 Task: Find connections with filter location El Estor with filter topic #Lifechangewith filter profile language English with filter current company Swiggy with filter school National Institute of Fashion Technology India with filter industry Media Production with filter service category Software Testing with filter keywords title Women's Shelter Jobs
Action: Mouse moved to (484, 65)
Screenshot: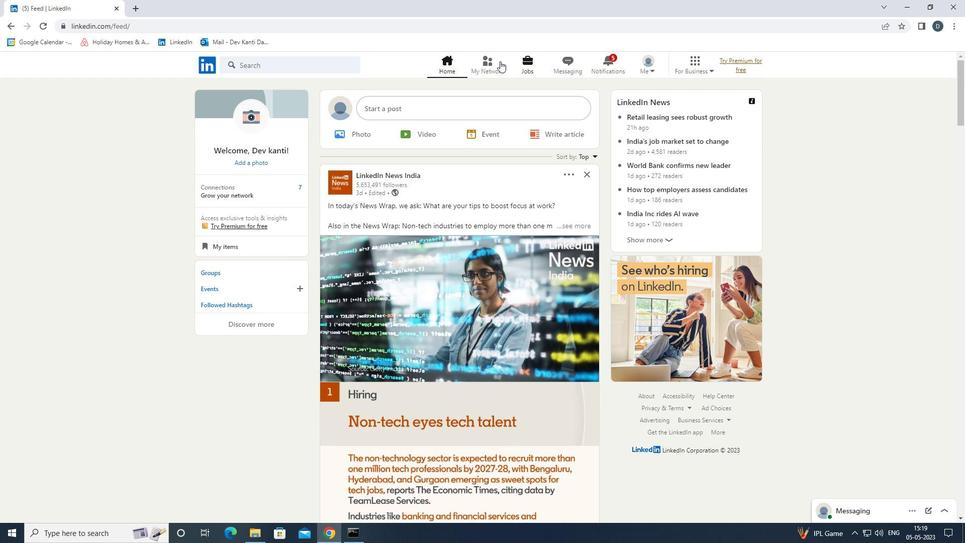 
Action: Mouse pressed left at (484, 65)
Screenshot: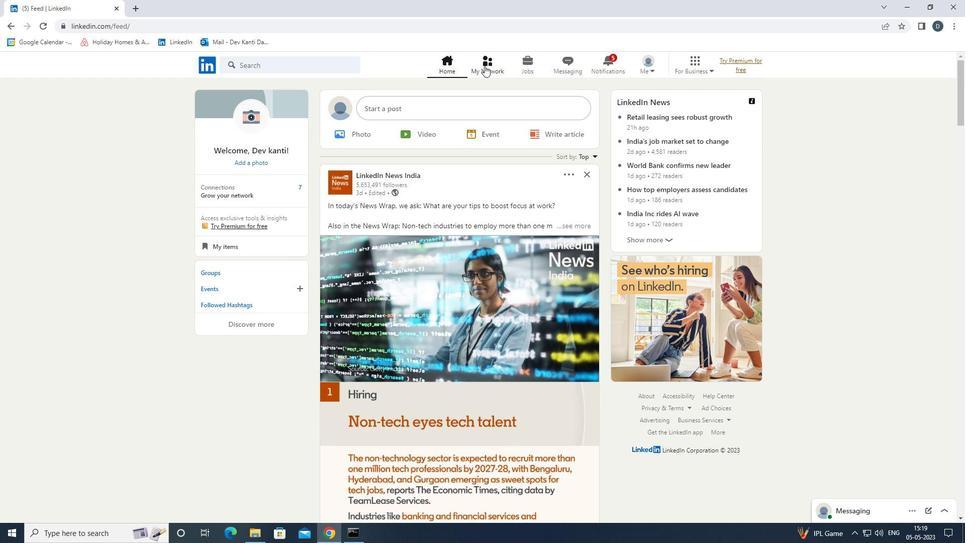 
Action: Mouse moved to (332, 117)
Screenshot: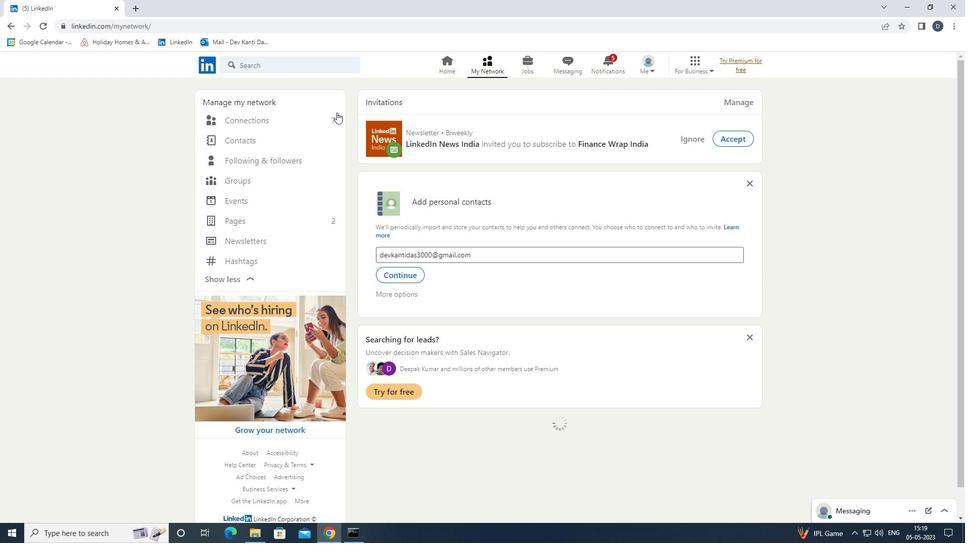 
Action: Mouse pressed left at (332, 117)
Screenshot: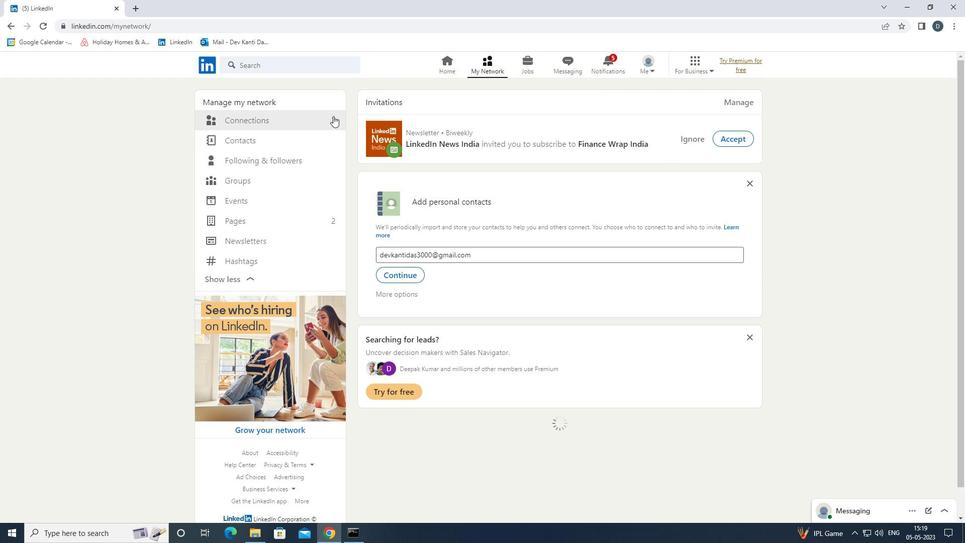 
Action: Mouse moved to (560, 117)
Screenshot: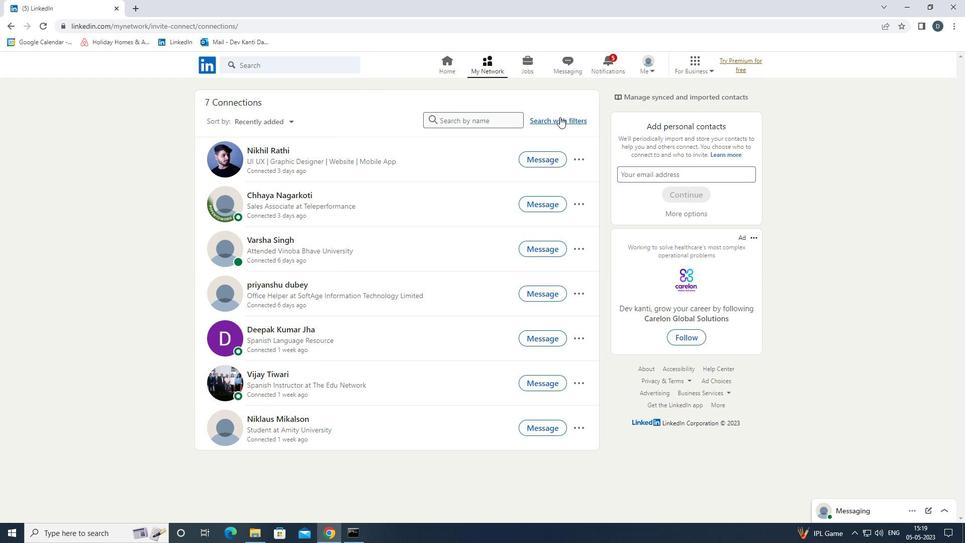 
Action: Mouse pressed left at (560, 117)
Screenshot: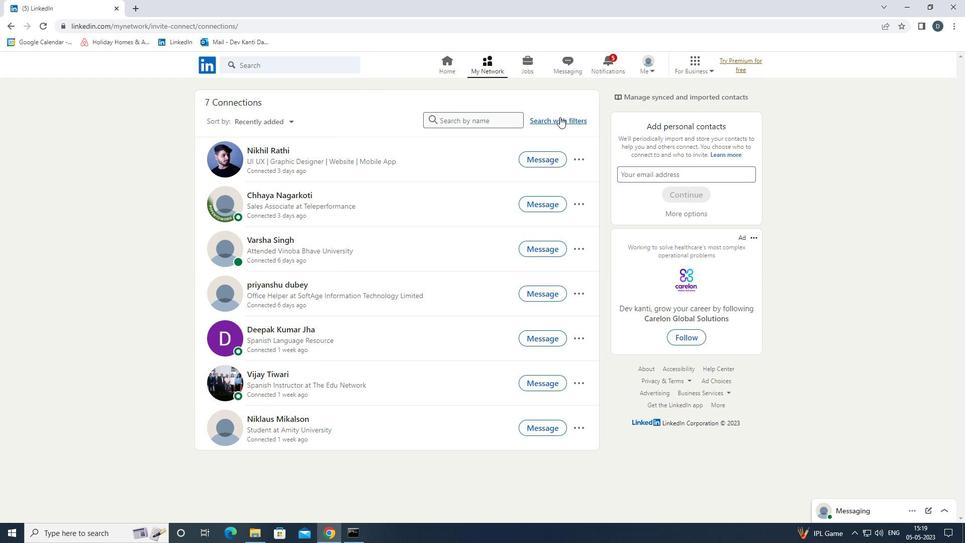 
Action: Mouse moved to (516, 91)
Screenshot: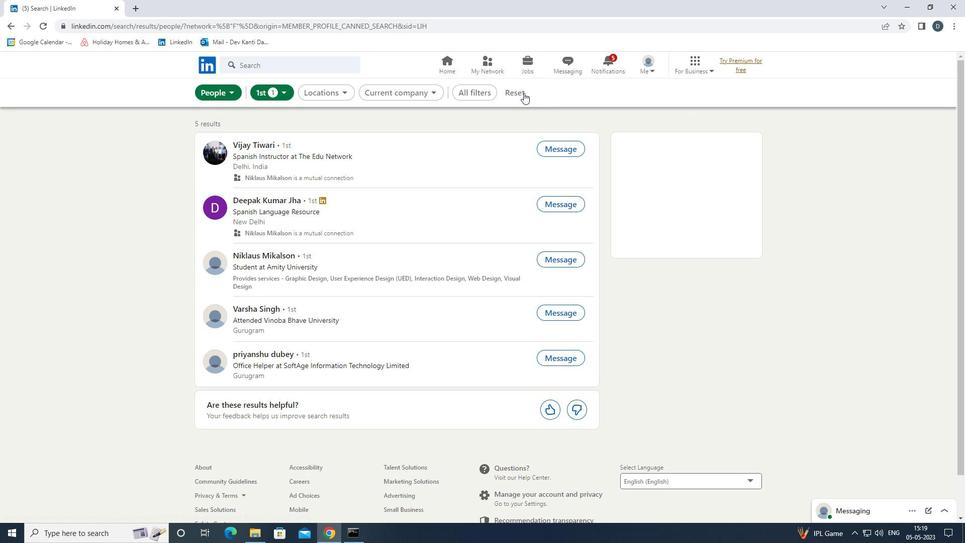 
Action: Mouse pressed left at (516, 91)
Screenshot: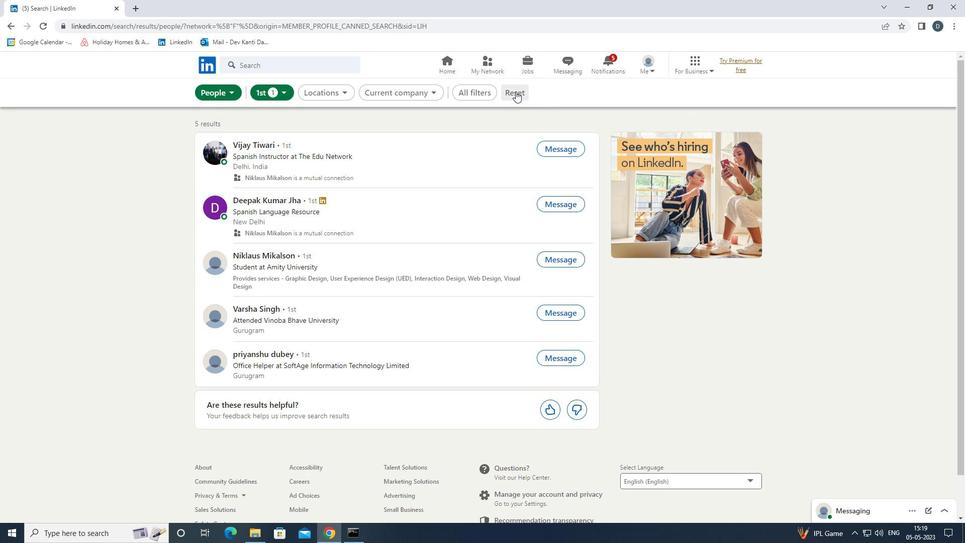 
Action: Mouse moved to (502, 89)
Screenshot: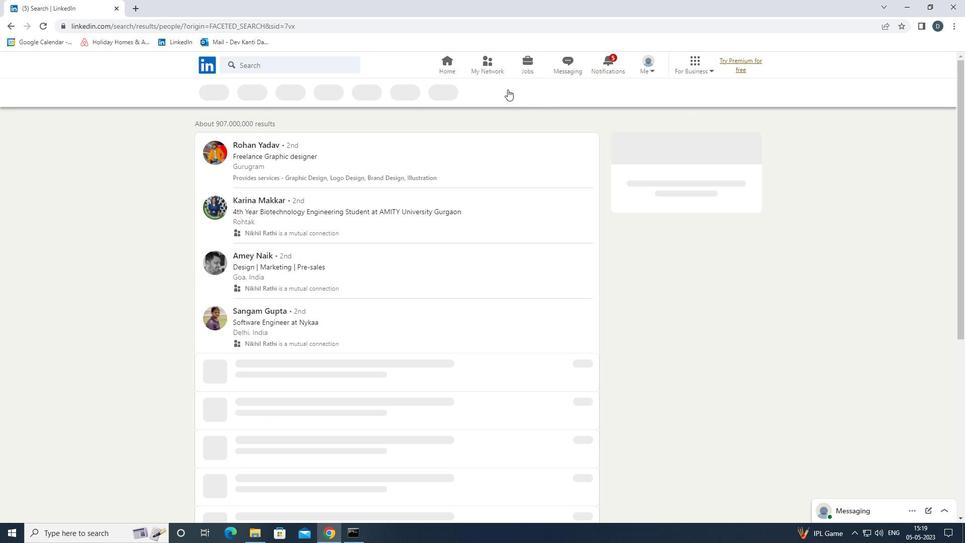 
Action: Mouse pressed left at (502, 89)
Screenshot: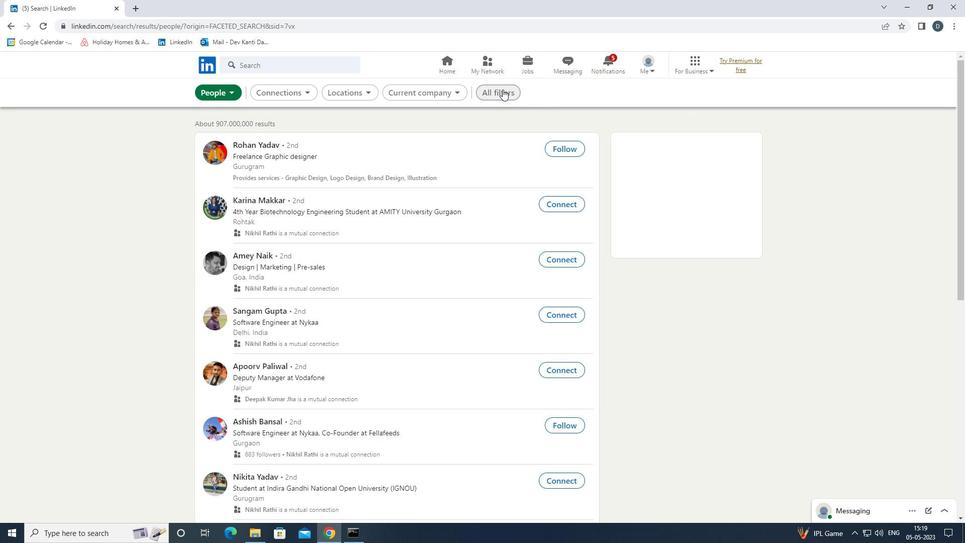 
Action: Mouse moved to (861, 321)
Screenshot: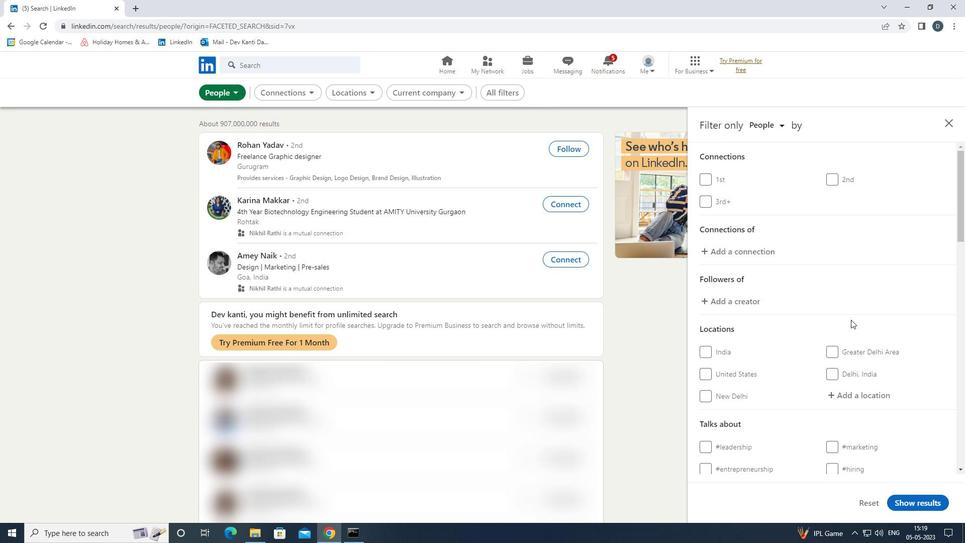 
Action: Mouse scrolled (861, 320) with delta (0, 0)
Screenshot: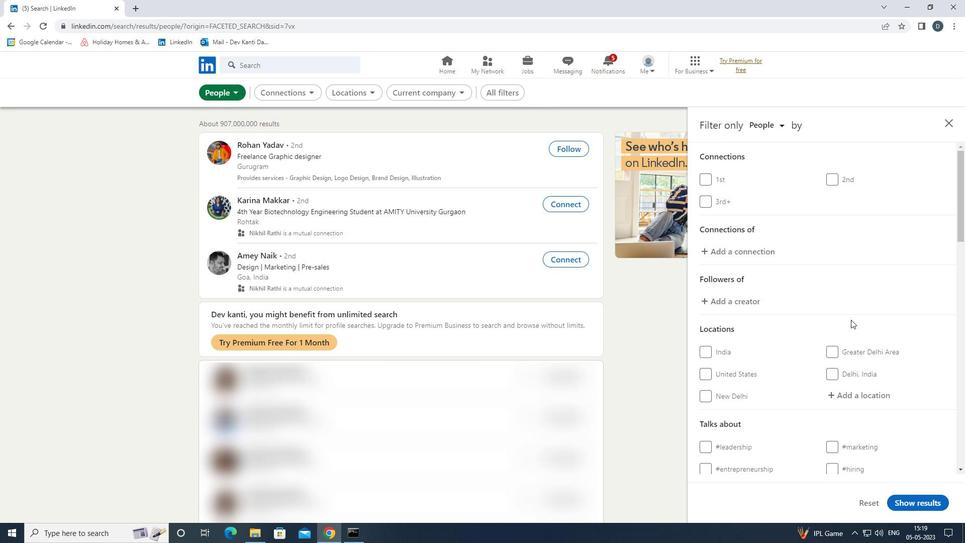 
Action: Mouse moved to (866, 321)
Screenshot: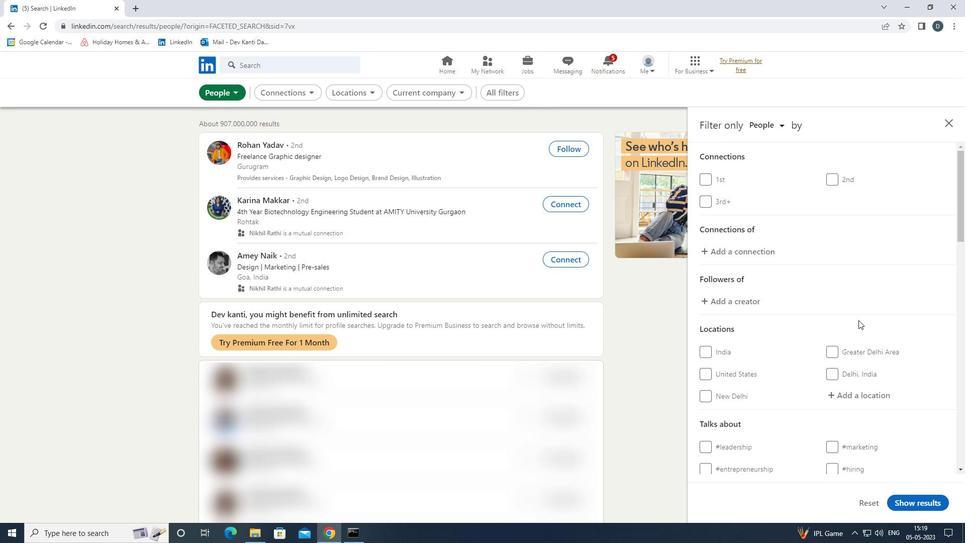 
Action: Mouse scrolled (866, 321) with delta (0, 0)
Screenshot: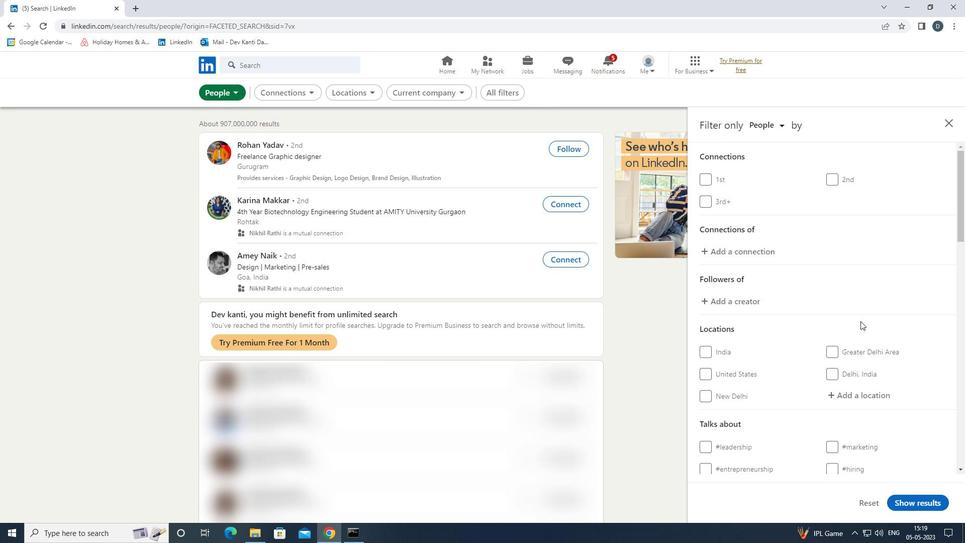 
Action: Mouse moved to (867, 294)
Screenshot: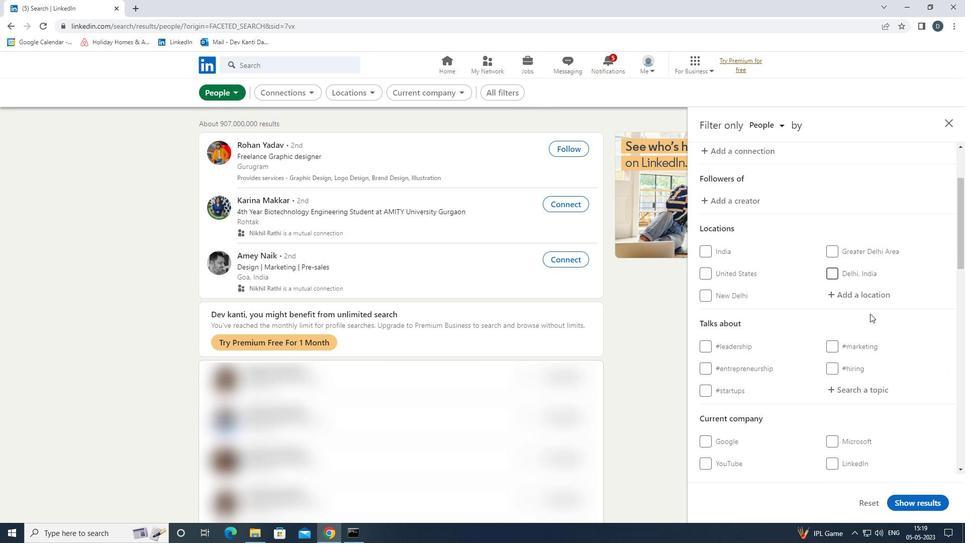 
Action: Mouse pressed left at (867, 294)
Screenshot: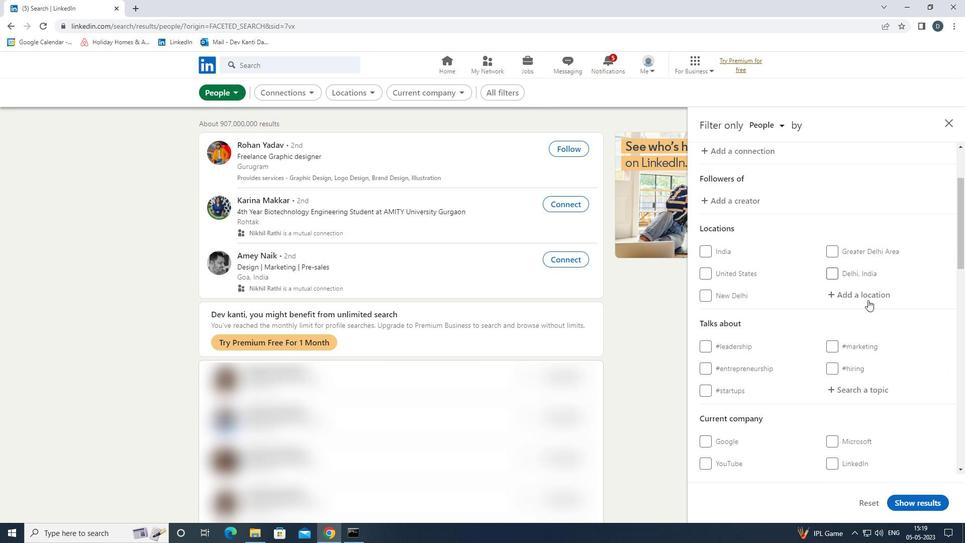 
Action: Mouse moved to (651, 212)
Screenshot: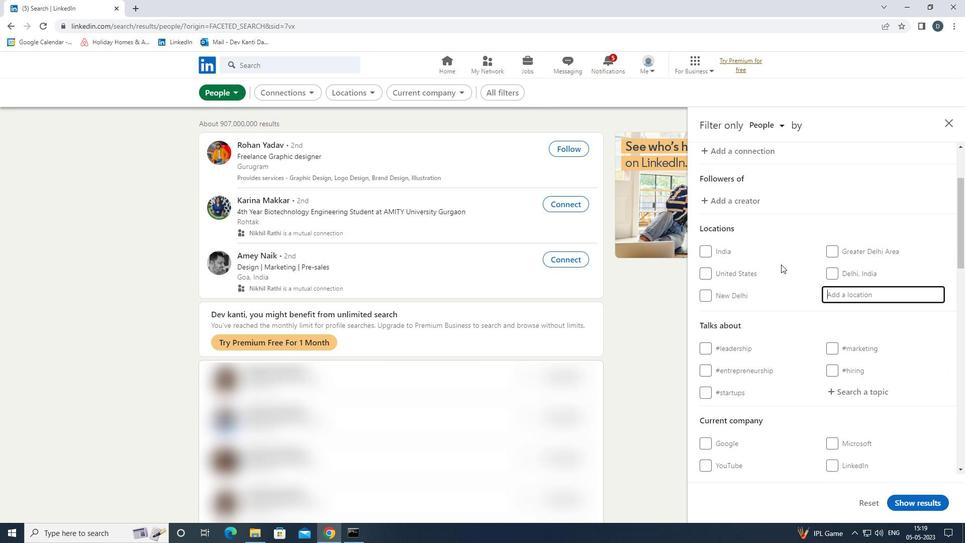 
Action: Key pressed <Key.shift>EL<Key.space><Key.shift><Key.shift>ESTOR<Key.down><Key.down><Key.enter>
Screenshot: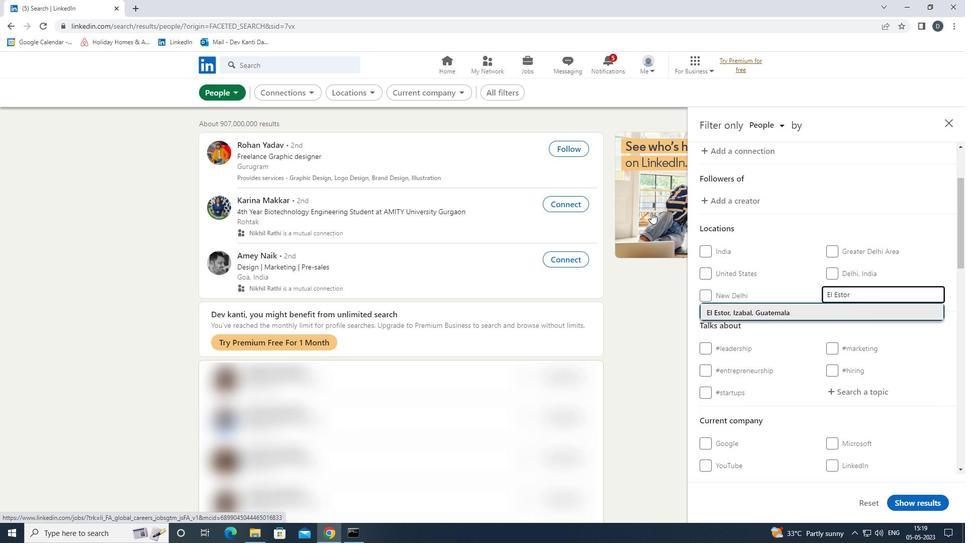 
Action: Mouse scrolled (651, 212) with delta (0, 0)
Screenshot: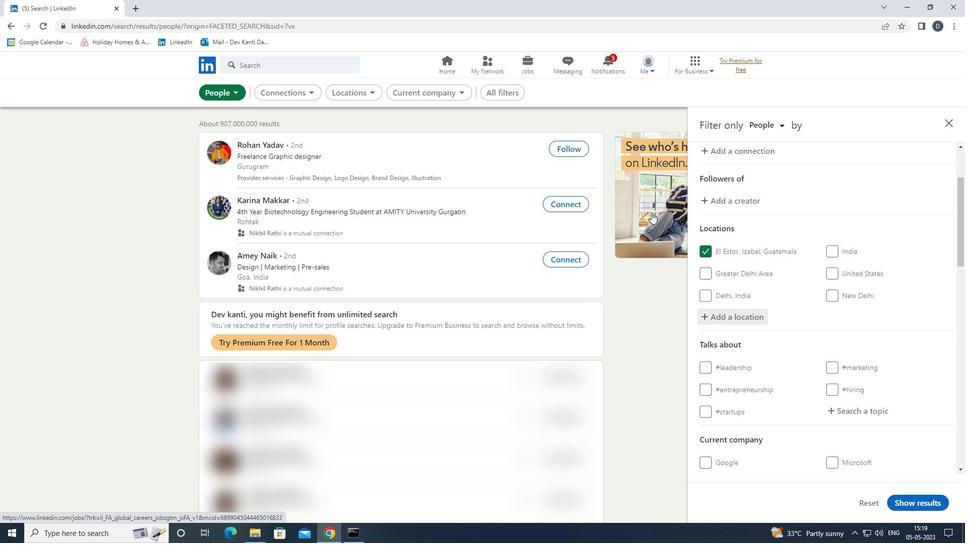 
Action: Mouse scrolled (651, 212) with delta (0, 0)
Screenshot: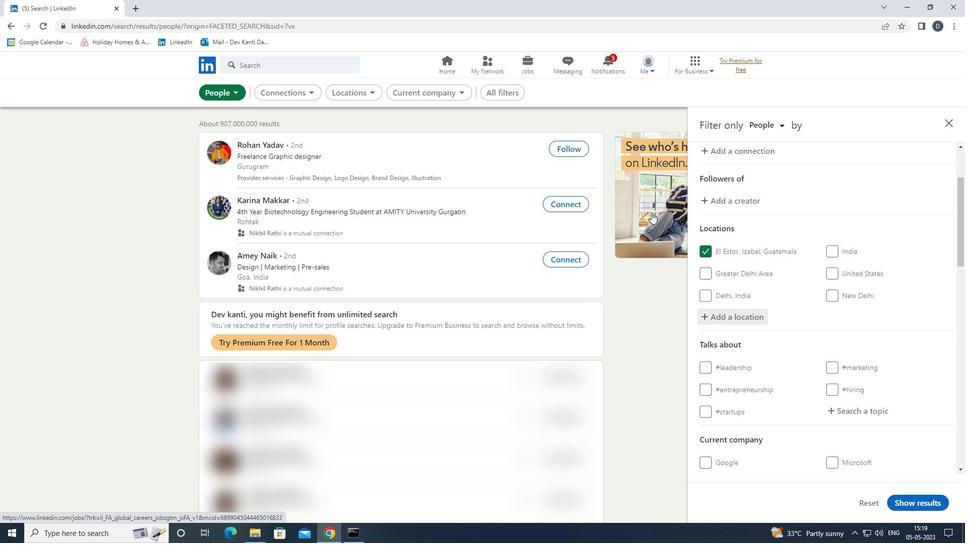 
Action: Mouse moved to (832, 273)
Screenshot: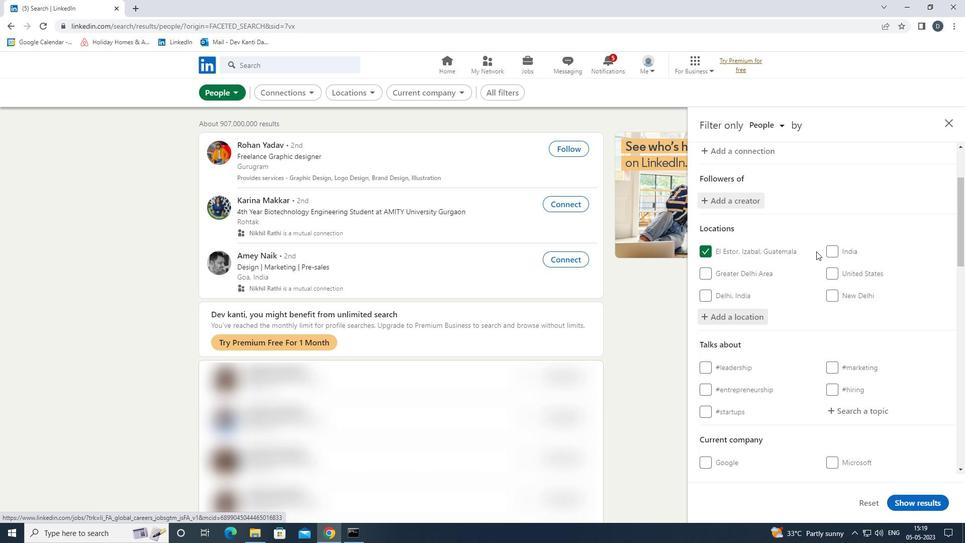 
Action: Mouse scrolled (832, 273) with delta (0, 0)
Screenshot: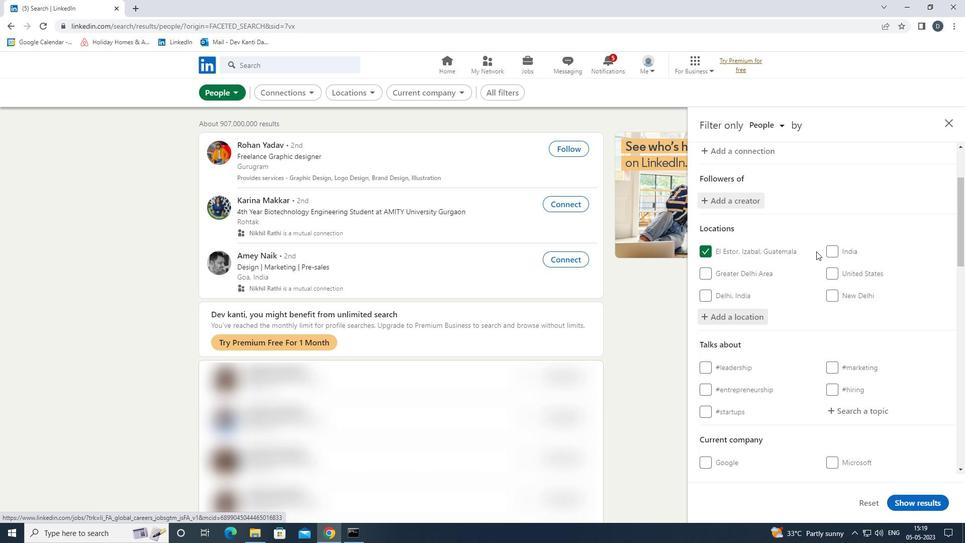
Action: Mouse moved to (838, 278)
Screenshot: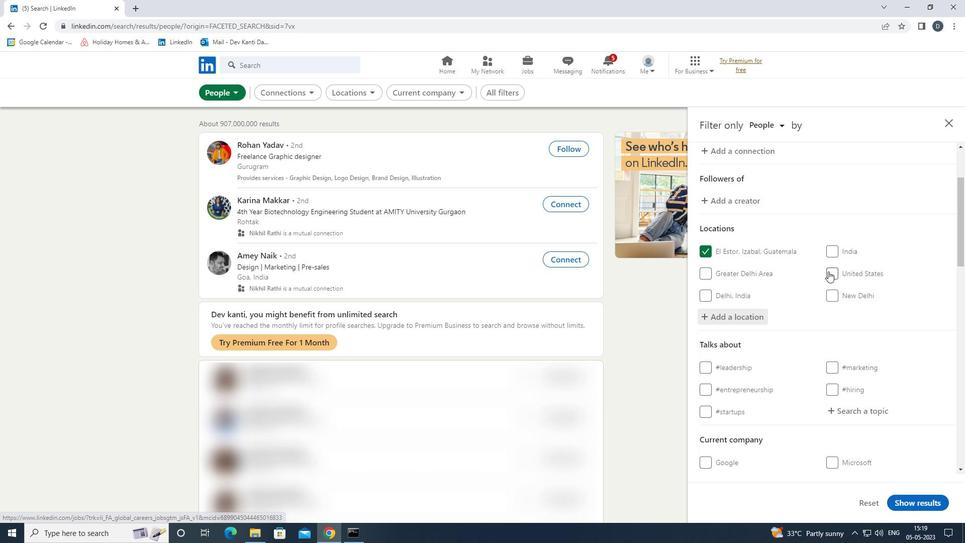 
Action: Mouse scrolled (838, 278) with delta (0, 0)
Screenshot: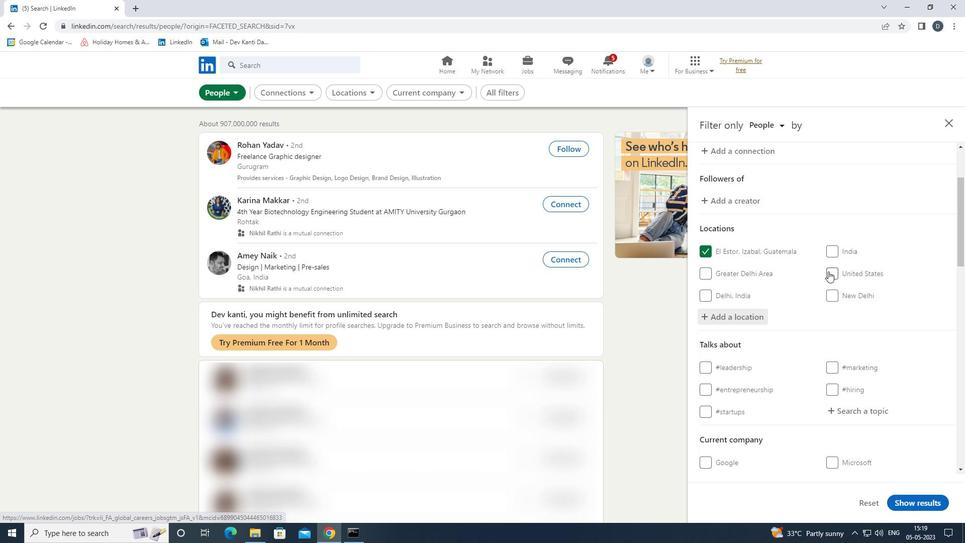 
Action: Mouse moved to (857, 303)
Screenshot: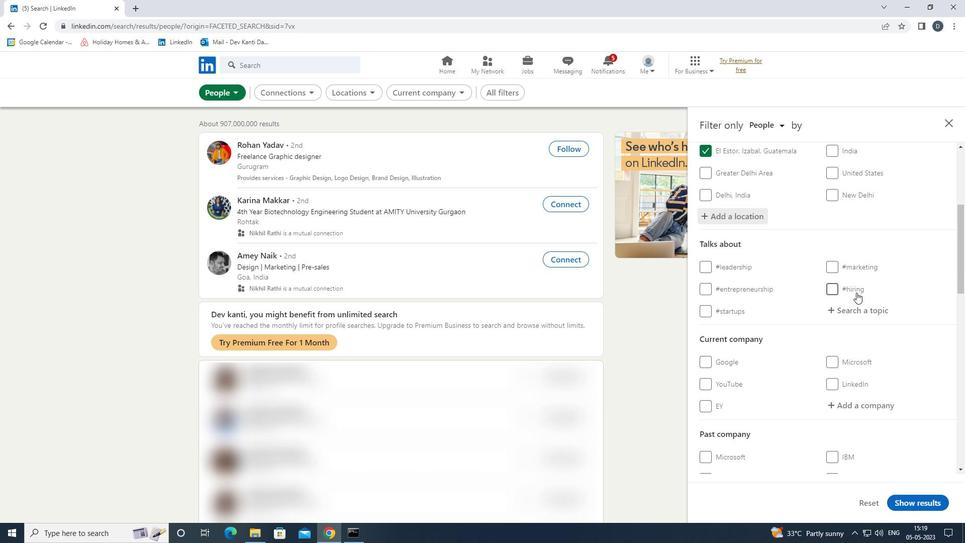 
Action: Mouse pressed left at (857, 303)
Screenshot: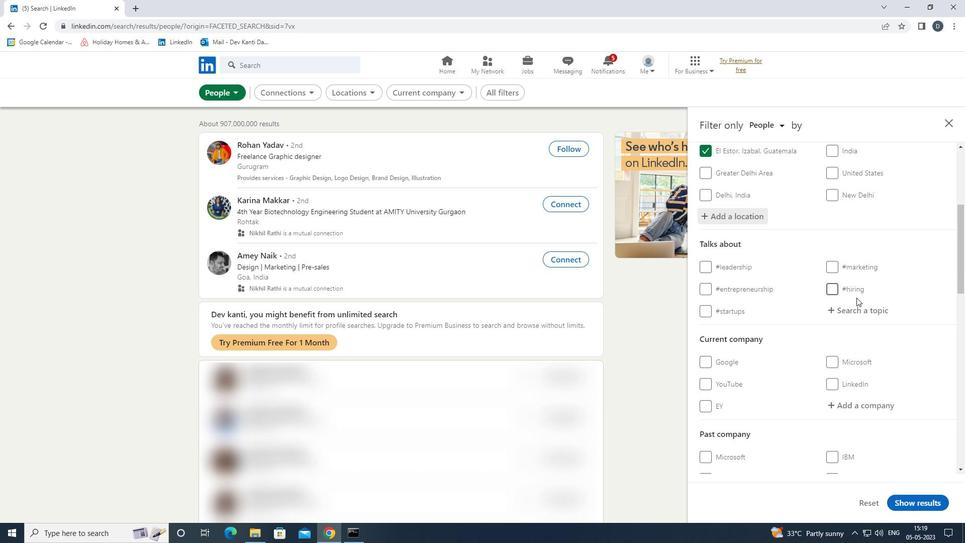 
Action: Mouse moved to (877, 317)
Screenshot: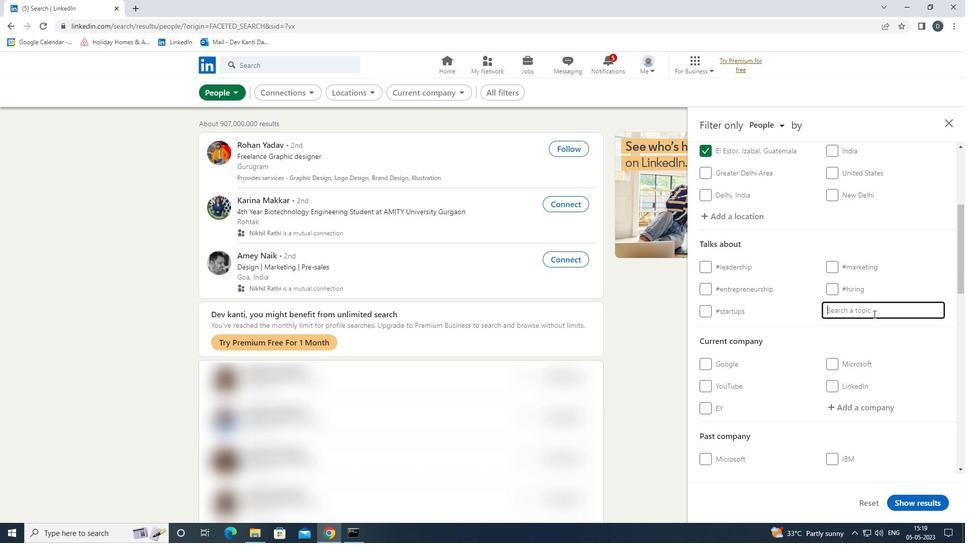 
Action: Key pressed <Key.shift>LIFE<Key.shift>CHANGE<Key.down><Key.enter>
Screenshot: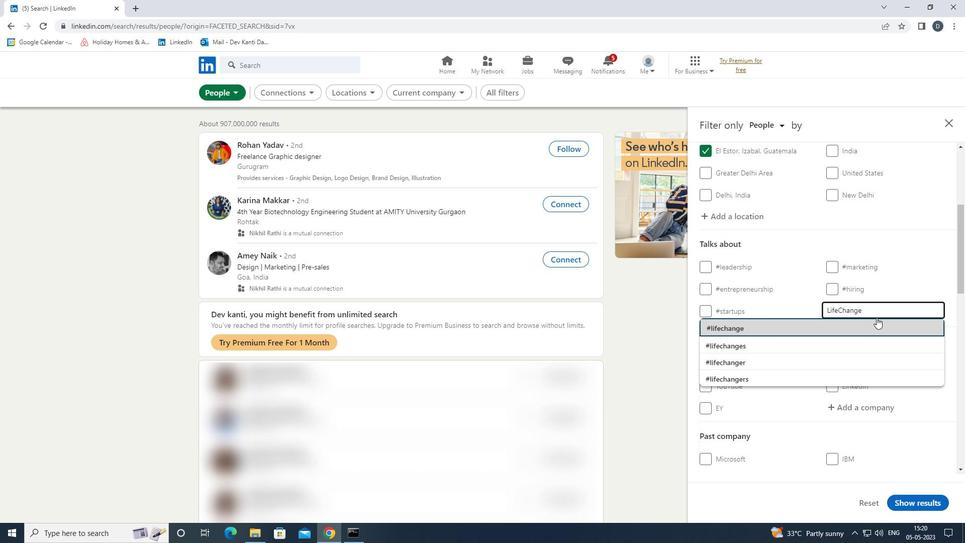 
Action: Mouse scrolled (877, 317) with delta (0, 0)
Screenshot: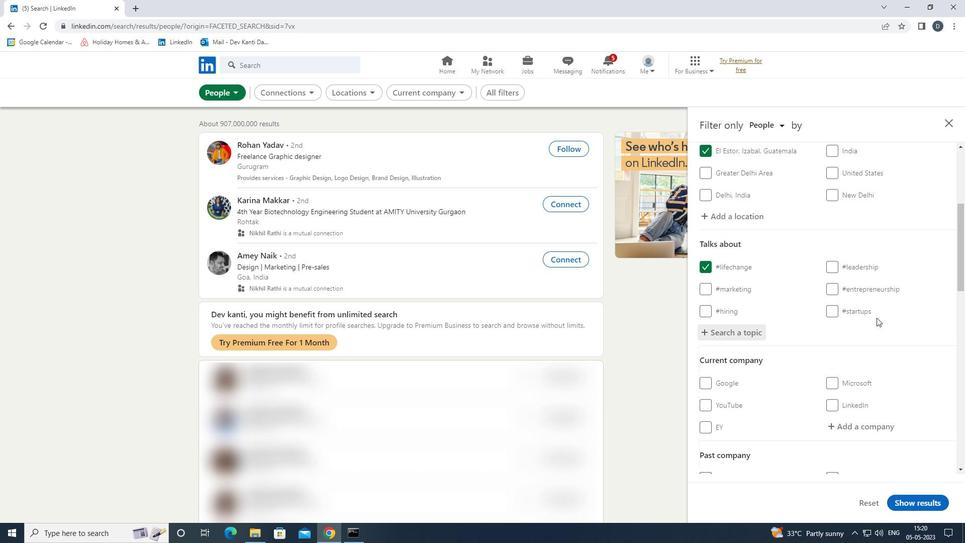 
Action: Mouse scrolled (877, 317) with delta (0, 0)
Screenshot: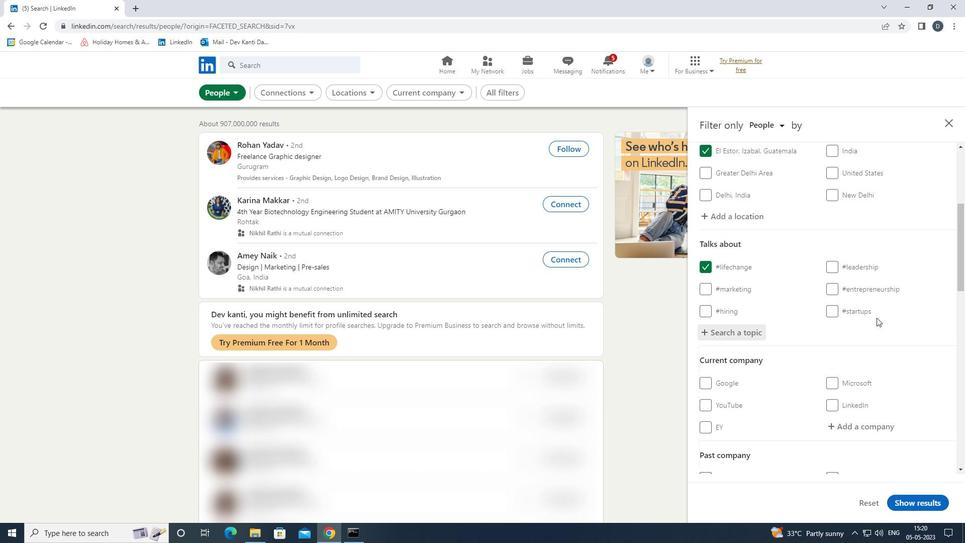 
Action: Mouse scrolled (877, 317) with delta (0, 0)
Screenshot: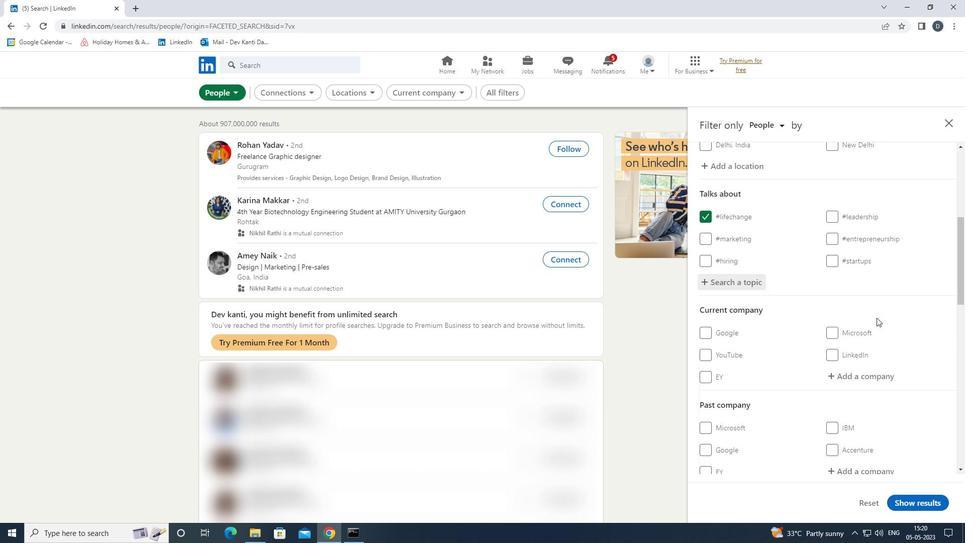 
Action: Mouse moved to (884, 336)
Screenshot: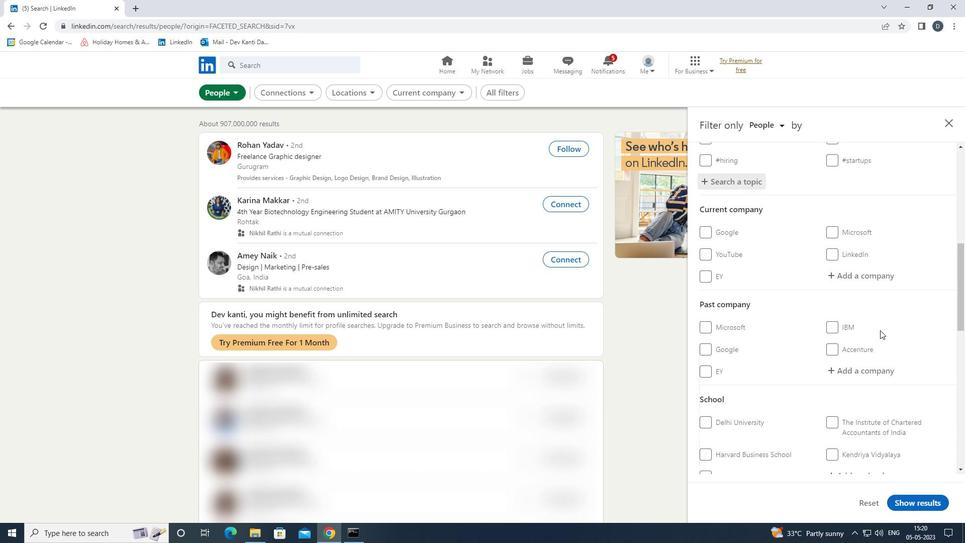 
Action: Mouse scrolled (884, 335) with delta (0, 0)
Screenshot: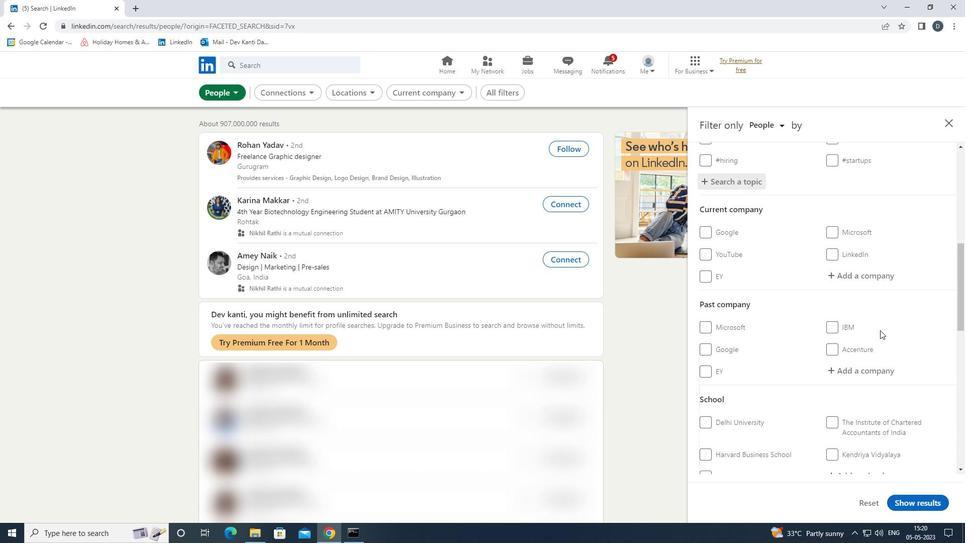 
Action: Mouse scrolled (884, 335) with delta (0, 0)
Screenshot: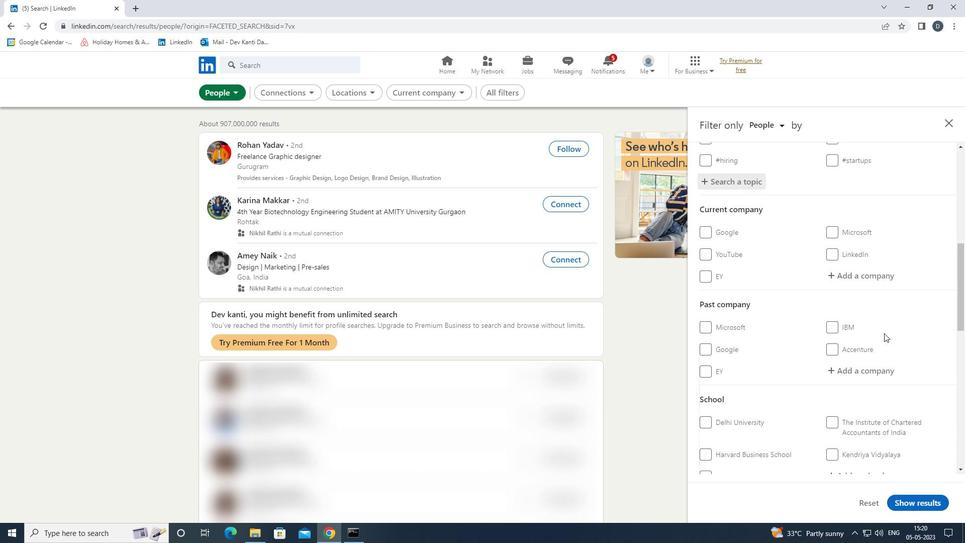 
Action: Mouse scrolled (884, 335) with delta (0, 0)
Screenshot: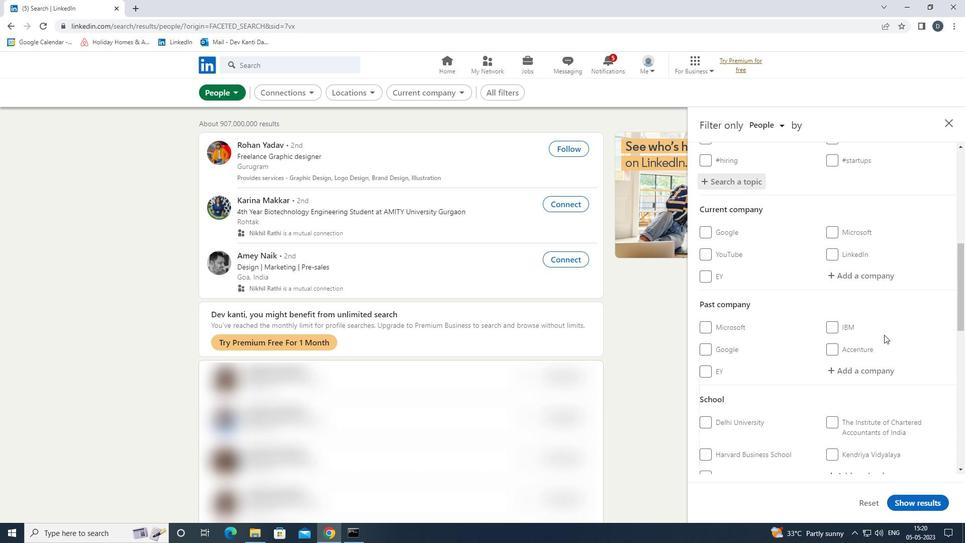
Action: Mouse moved to (884, 338)
Screenshot: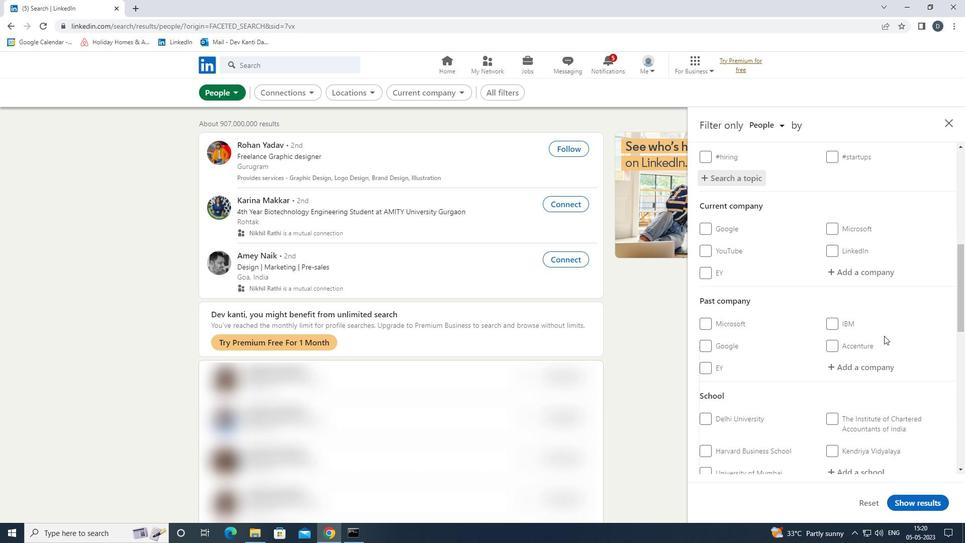
Action: Mouse scrolled (884, 337) with delta (0, 0)
Screenshot: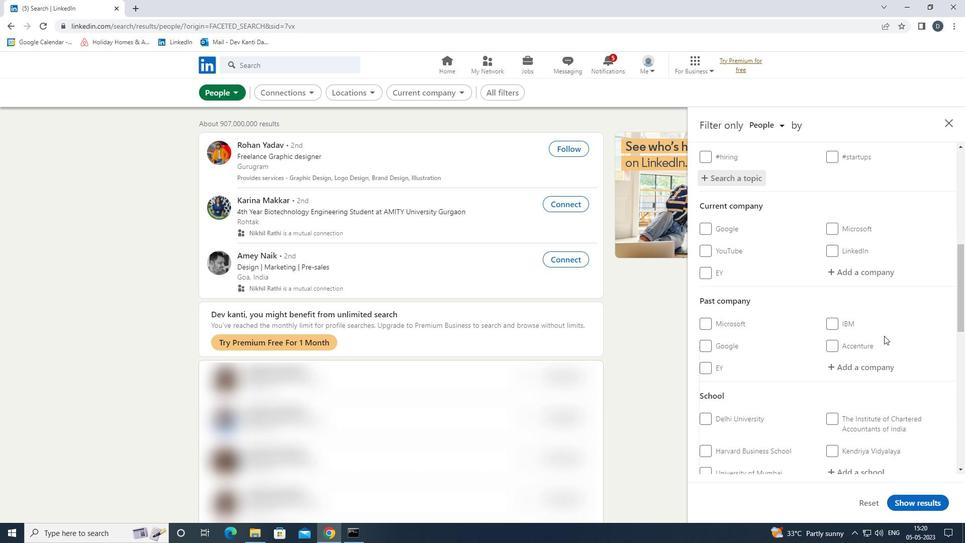 
Action: Mouse moved to (880, 353)
Screenshot: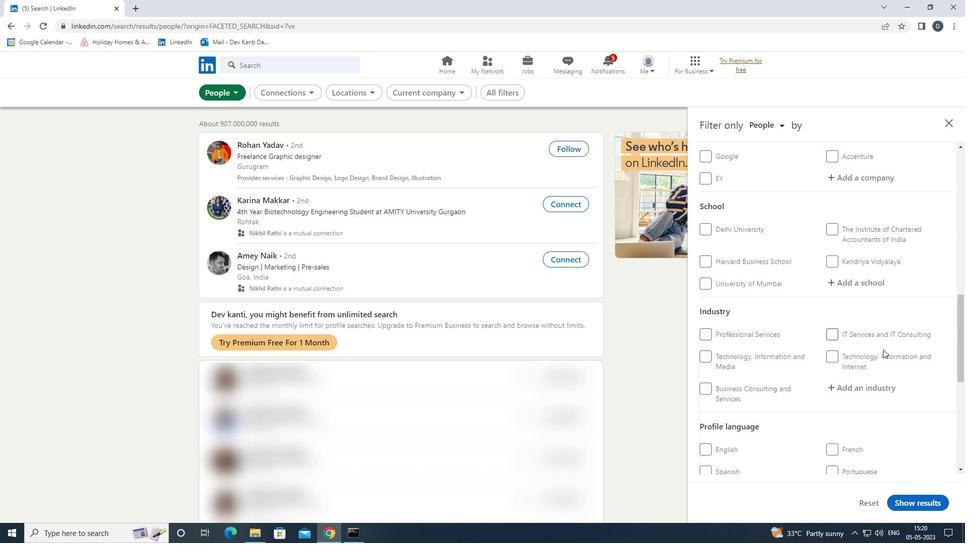 
Action: Mouse scrolled (880, 352) with delta (0, 0)
Screenshot: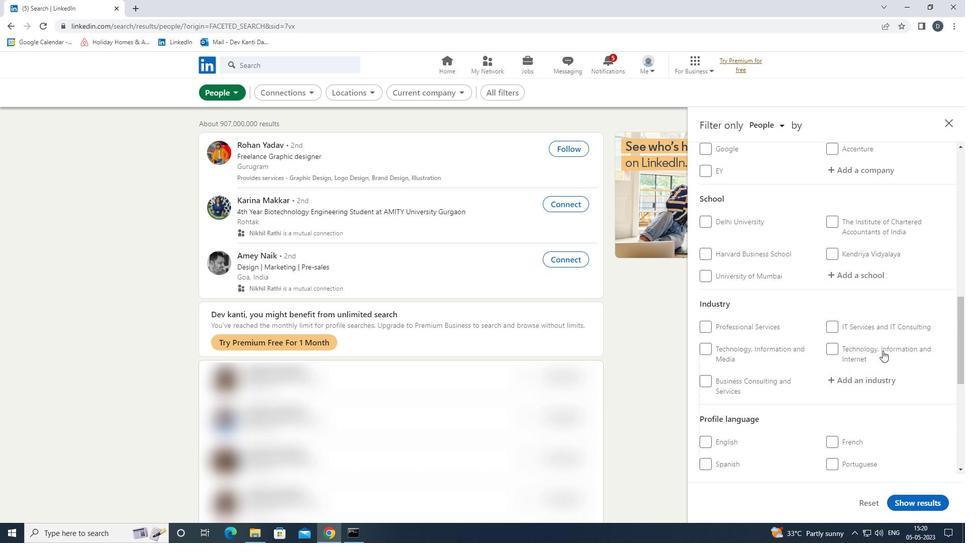 
Action: Mouse moved to (723, 391)
Screenshot: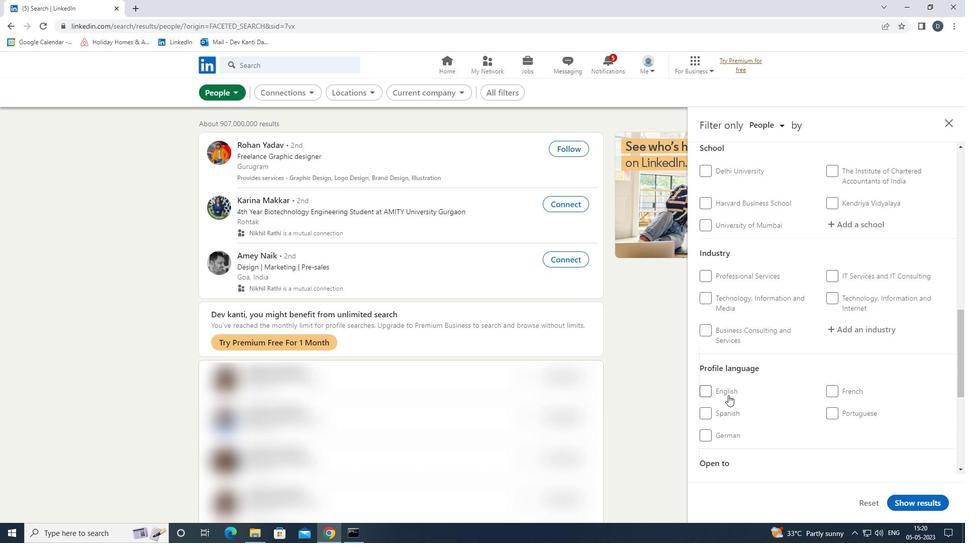 
Action: Mouse pressed left at (723, 391)
Screenshot: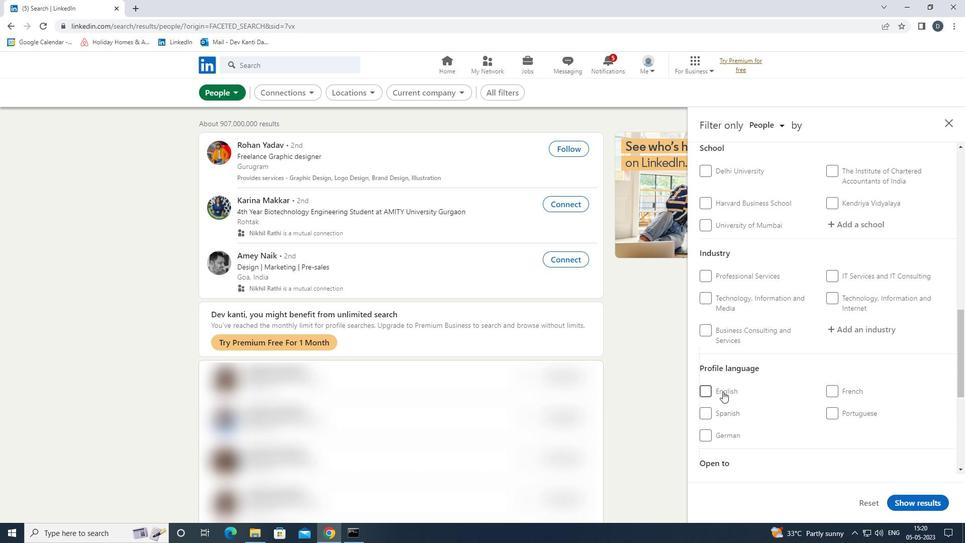 
Action: Mouse moved to (817, 404)
Screenshot: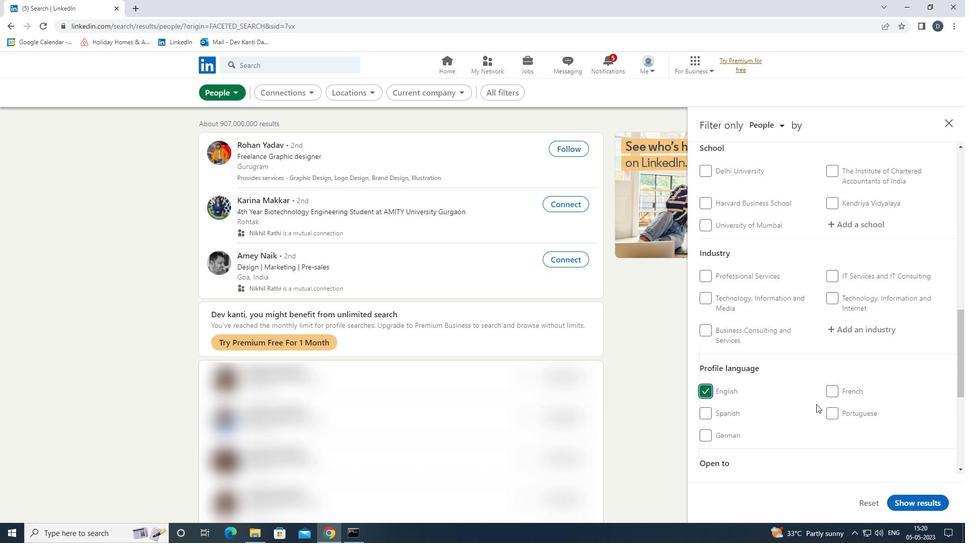 
Action: Mouse scrolled (817, 404) with delta (0, 0)
Screenshot: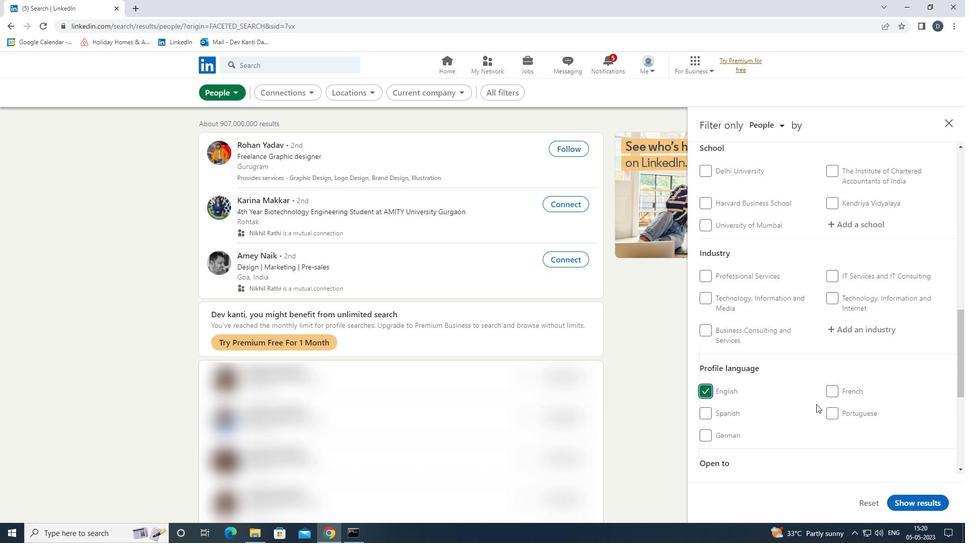 
Action: Mouse scrolled (817, 404) with delta (0, 0)
Screenshot: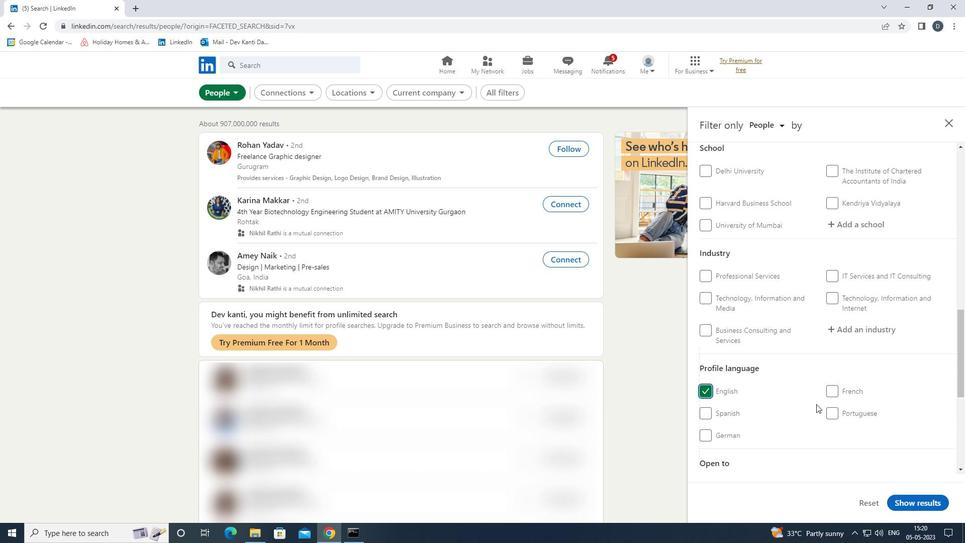
Action: Mouse scrolled (817, 404) with delta (0, 0)
Screenshot: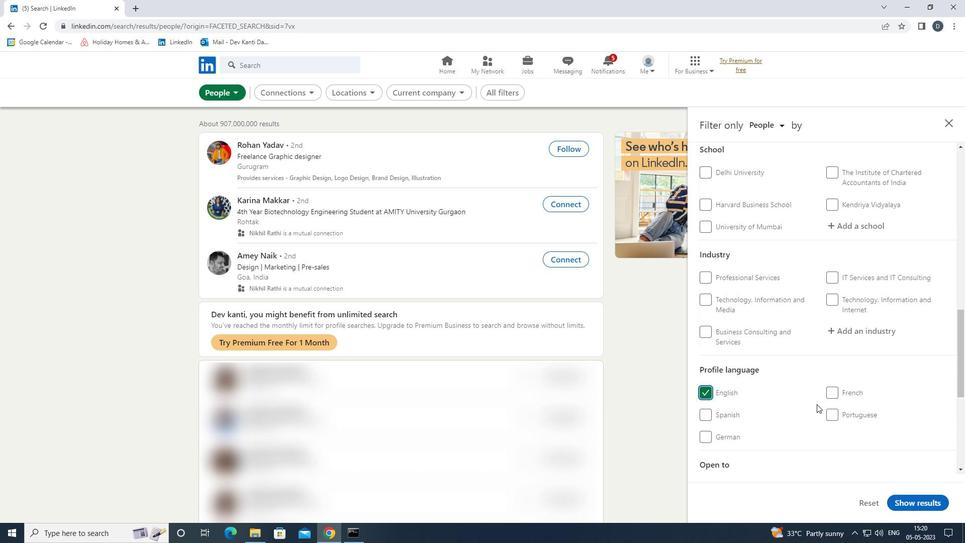 
Action: Mouse scrolled (817, 404) with delta (0, 0)
Screenshot: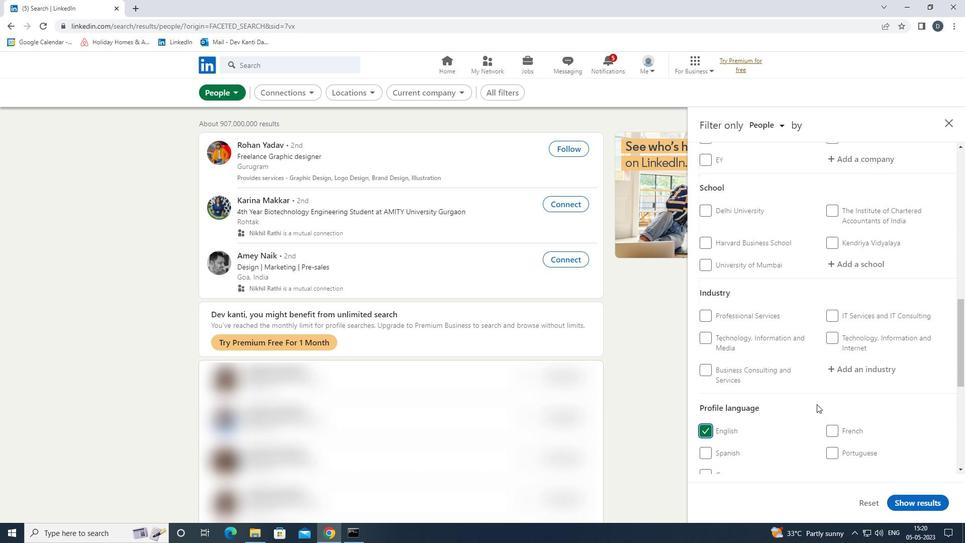 
Action: Mouse moved to (869, 239)
Screenshot: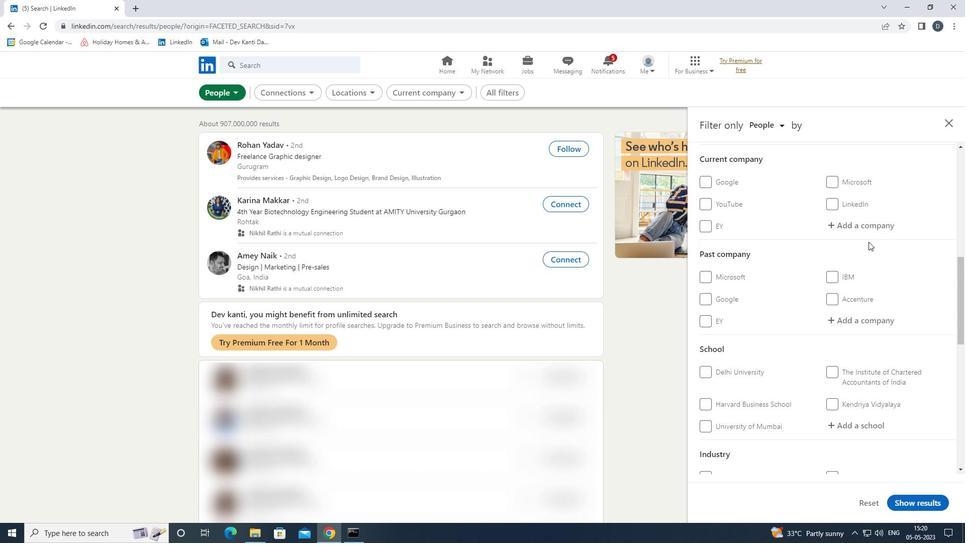 
Action: Mouse pressed left at (869, 239)
Screenshot: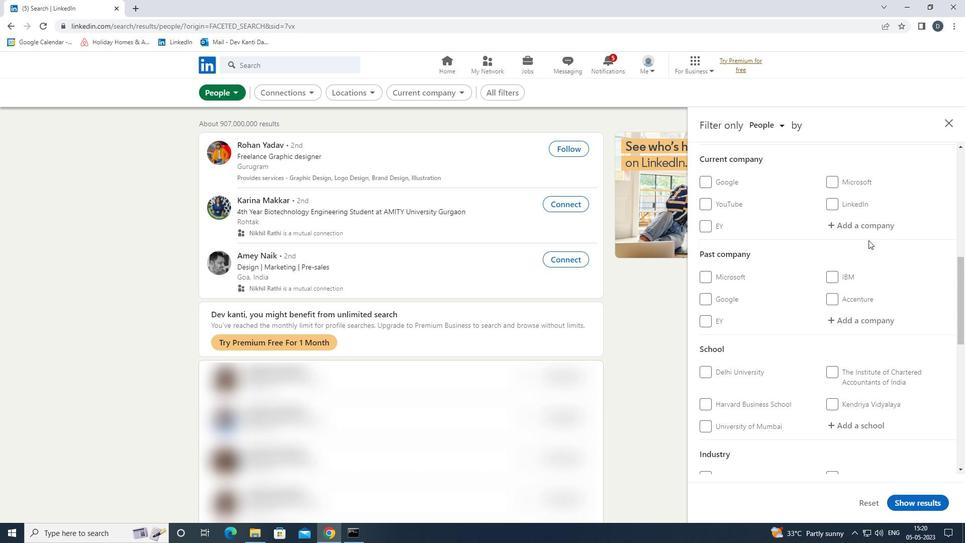 
Action: Mouse moved to (871, 227)
Screenshot: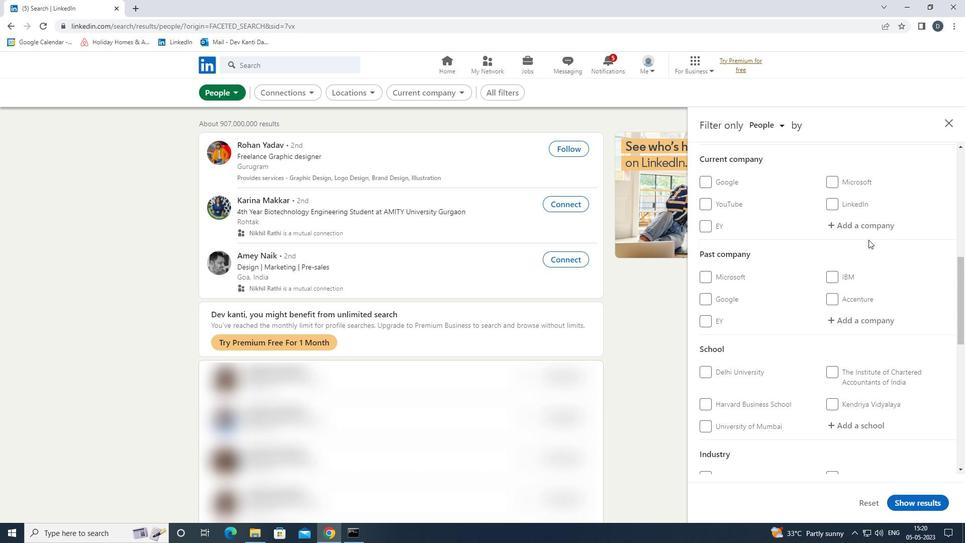
Action: Mouse pressed left at (871, 227)
Screenshot: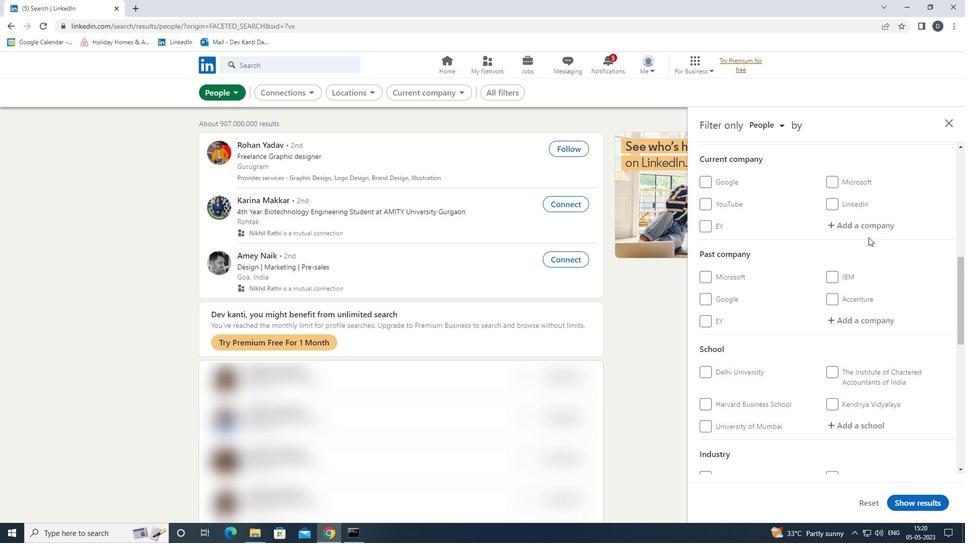 
Action: Key pressed <Key.shift>SWIGGY<Key.down><Key.enter>
Screenshot: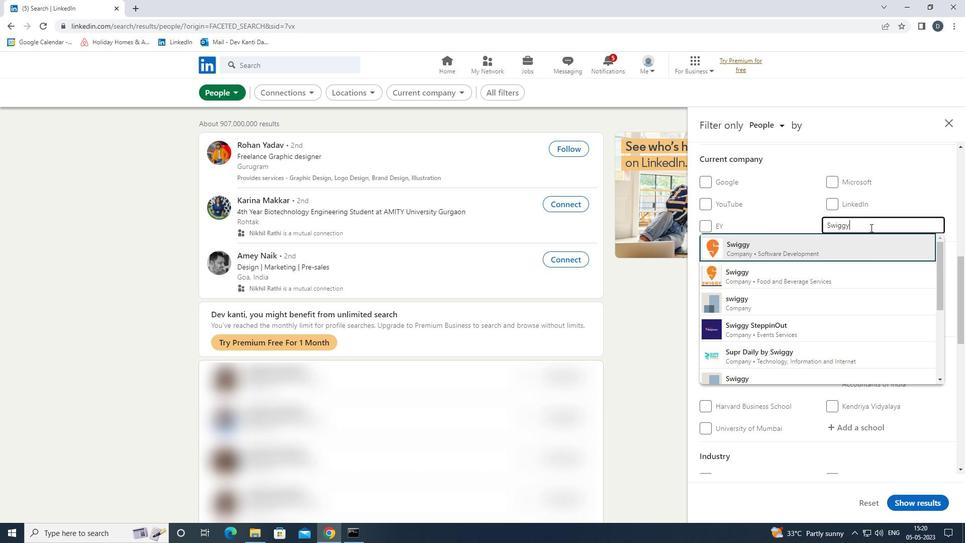 
Action: Mouse moved to (865, 223)
Screenshot: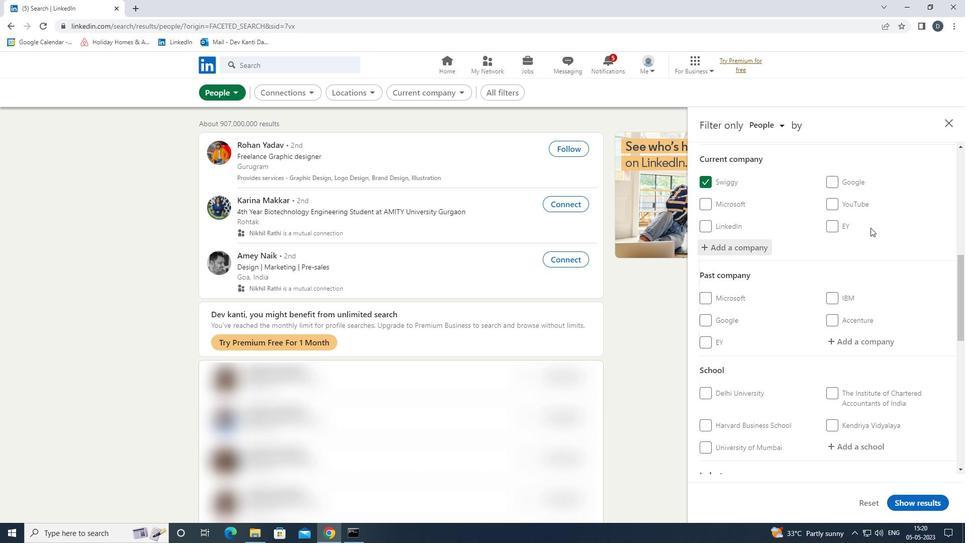 
Action: Mouse scrolled (865, 222) with delta (0, 0)
Screenshot: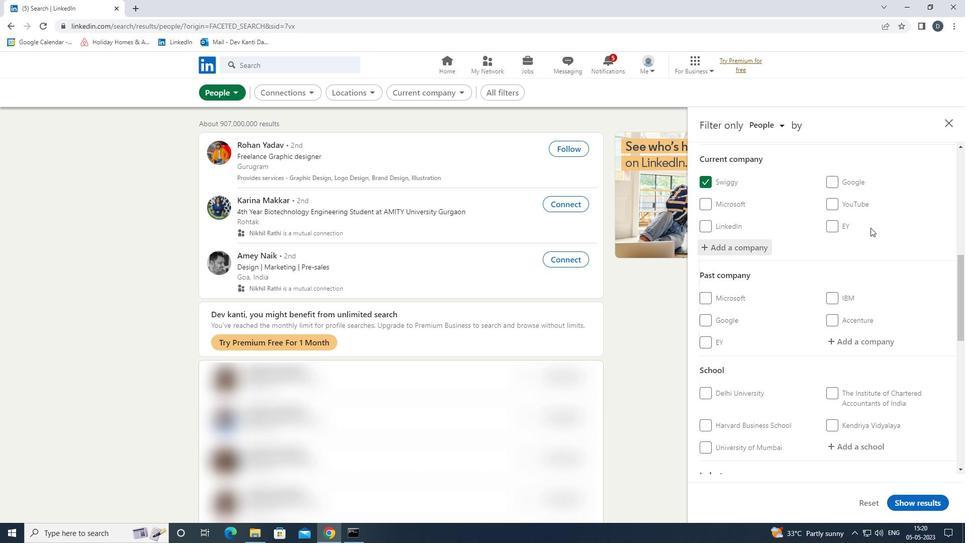 
Action: Mouse scrolled (865, 222) with delta (0, 0)
Screenshot: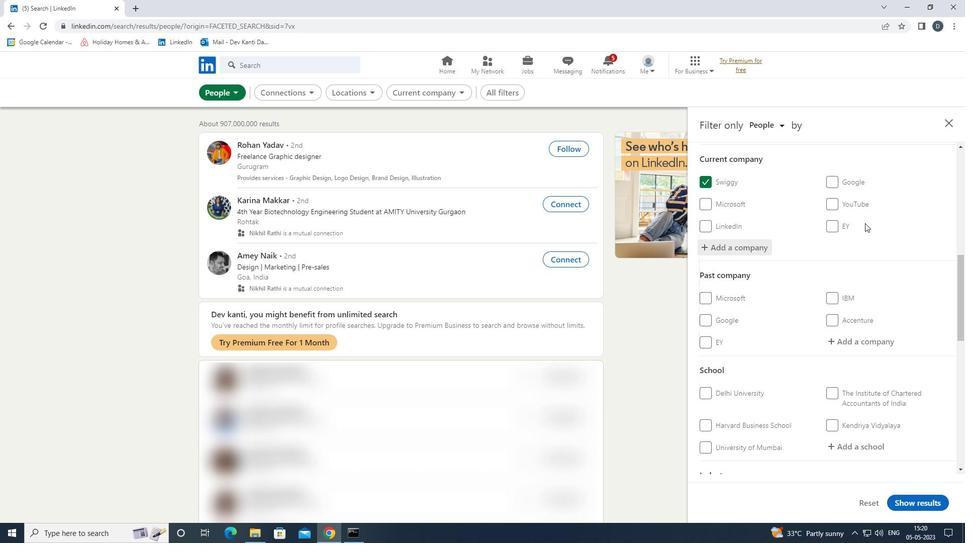 
Action: Mouse moved to (865, 224)
Screenshot: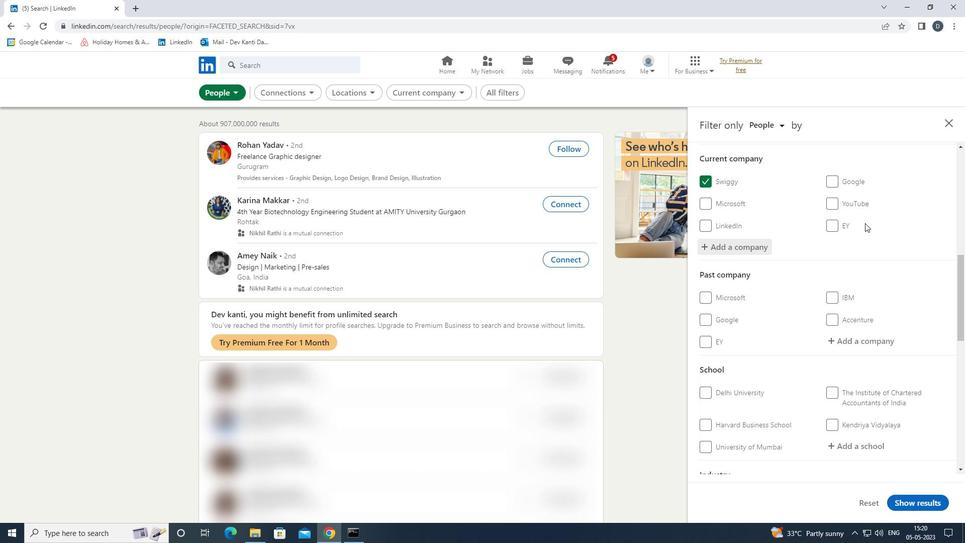 
Action: Mouse scrolled (865, 224) with delta (0, 0)
Screenshot: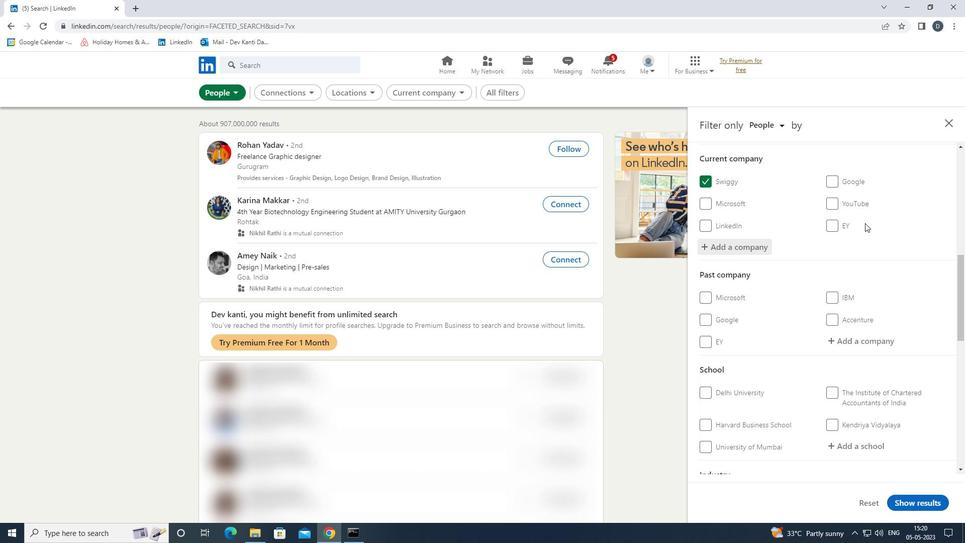 
Action: Mouse moved to (857, 289)
Screenshot: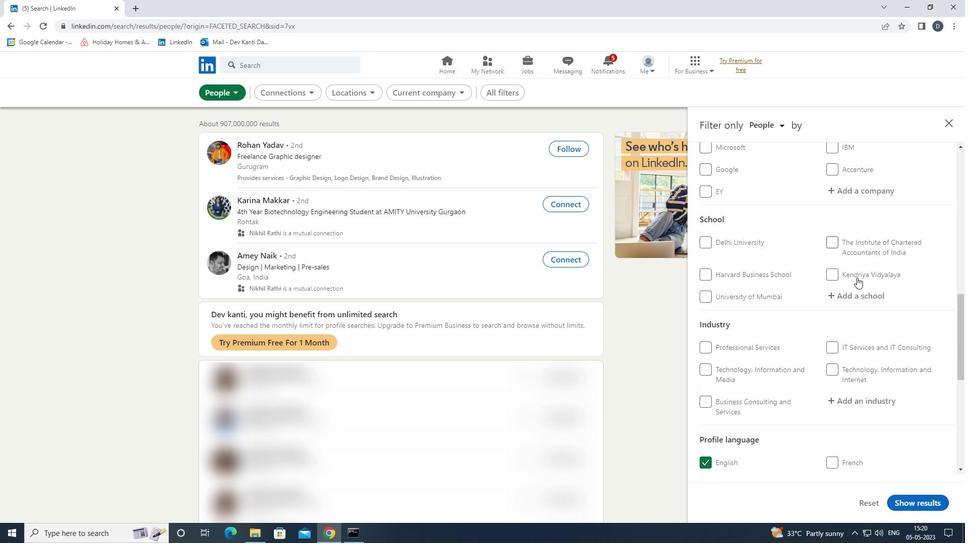 
Action: Mouse pressed left at (857, 289)
Screenshot: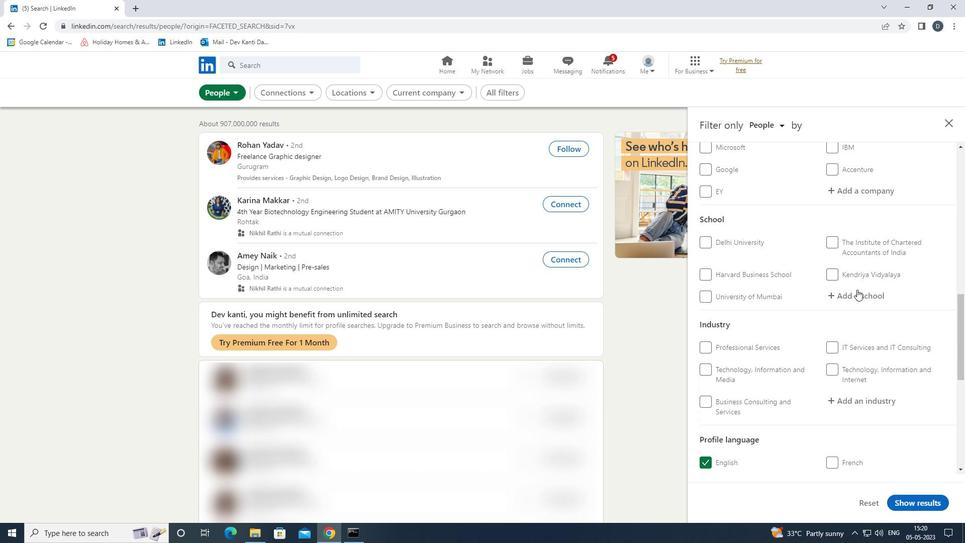 
Action: Key pressed <Key.shift><Key.shift><Key.shift><Key.shift><Key.shift><Key.shift><Key.shift><Key.shift>NATIONAL<Key.space><Key.shift>INST<Key.backspace><Key.backspace><Key.backspace>NSTITUTE<Key.space>OF<Key.space><Key.shift>FASHION<Key.space><Key.shift>TECHNOLOGY<Key.space><Key.shift>INDIA<Key.down><Key.enter>
Screenshot: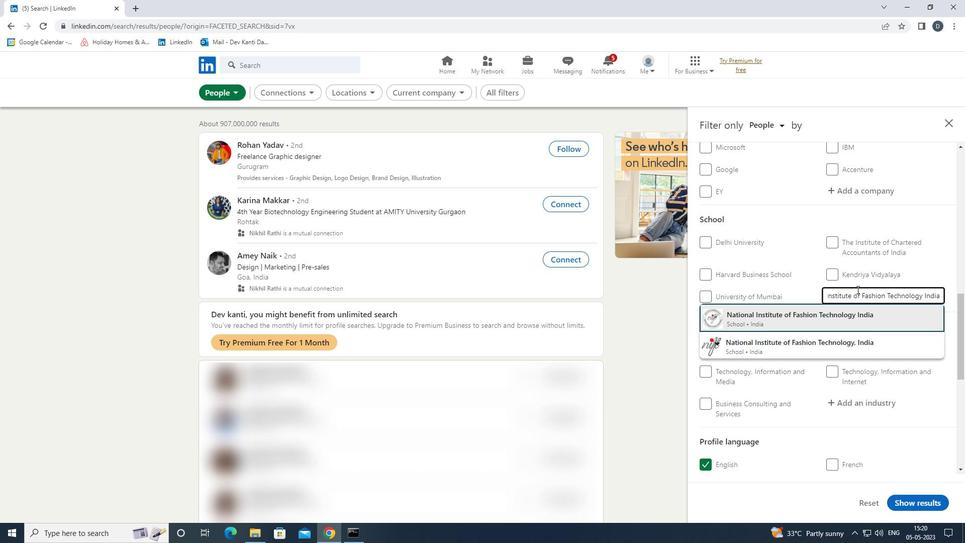 
Action: Mouse scrolled (857, 289) with delta (0, 0)
Screenshot: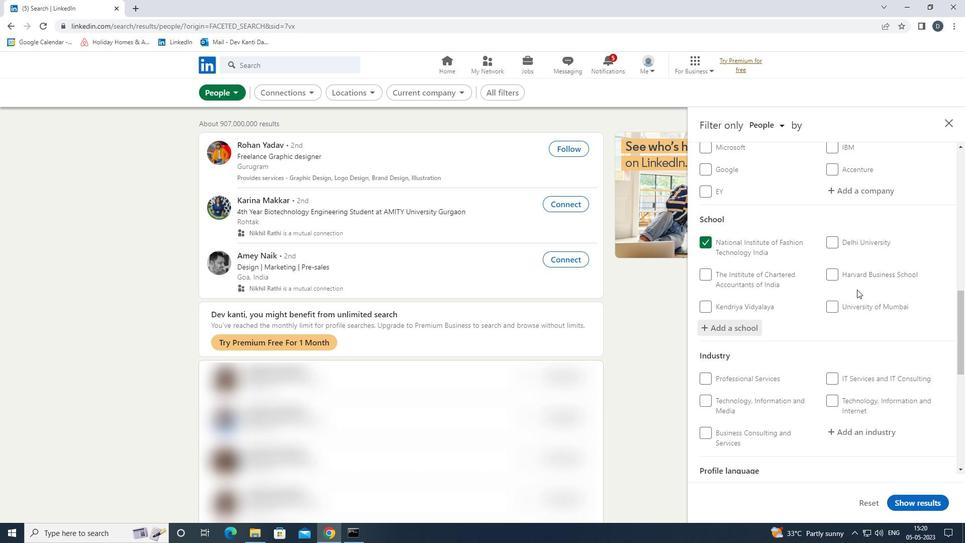 
Action: Mouse scrolled (857, 289) with delta (0, 0)
Screenshot: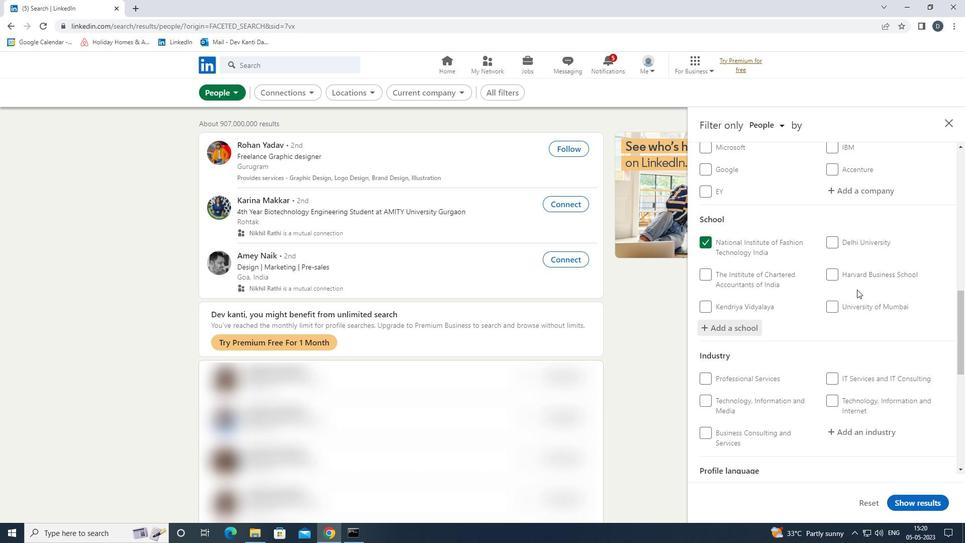 
Action: Mouse moved to (867, 324)
Screenshot: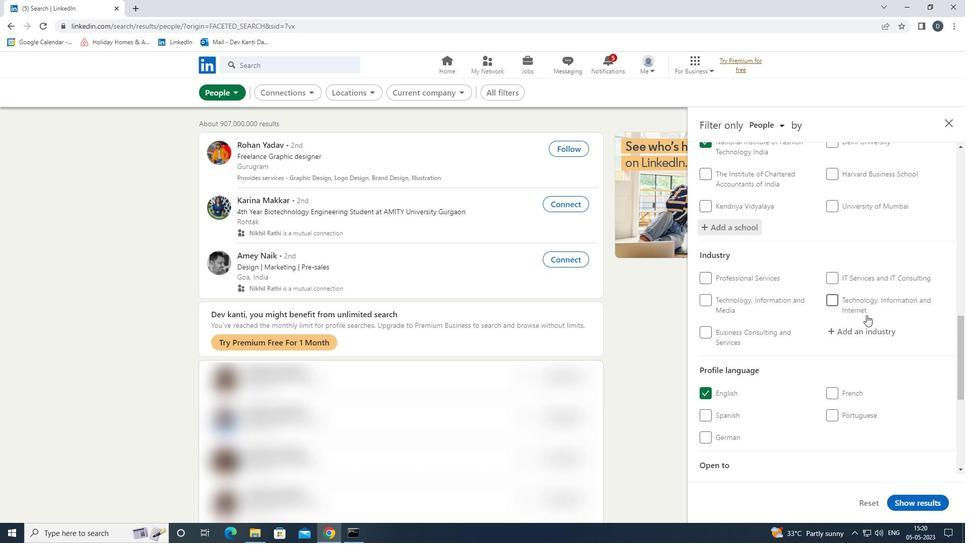 
Action: Mouse pressed left at (867, 324)
Screenshot: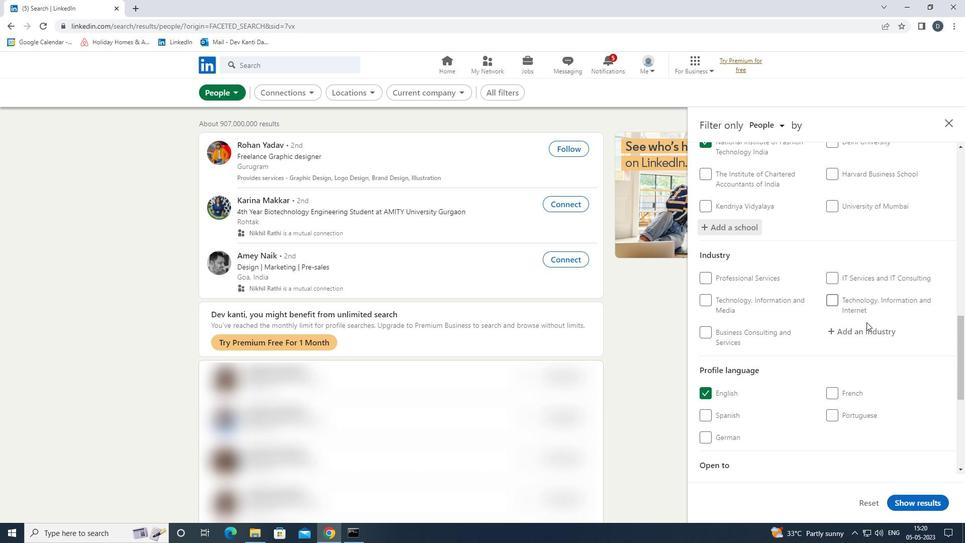 
Action: Mouse moved to (865, 326)
Screenshot: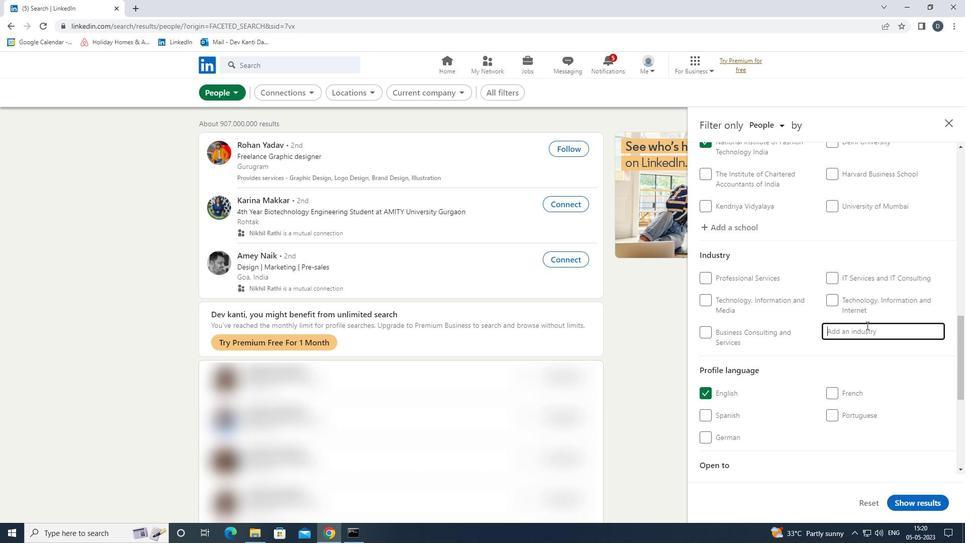 
Action: Key pressed <Key.shift><Key.shift><Key.shift><Key.shift><Key.shift><Key.shift><Key.shift><Key.shift><Key.shift><Key.shift>MEDIA<Key.space><Key.shift><Key.shift><Key.shift><Key.shift>PRODUCTION<Key.space><Key.down><Key.enter>
Screenshot: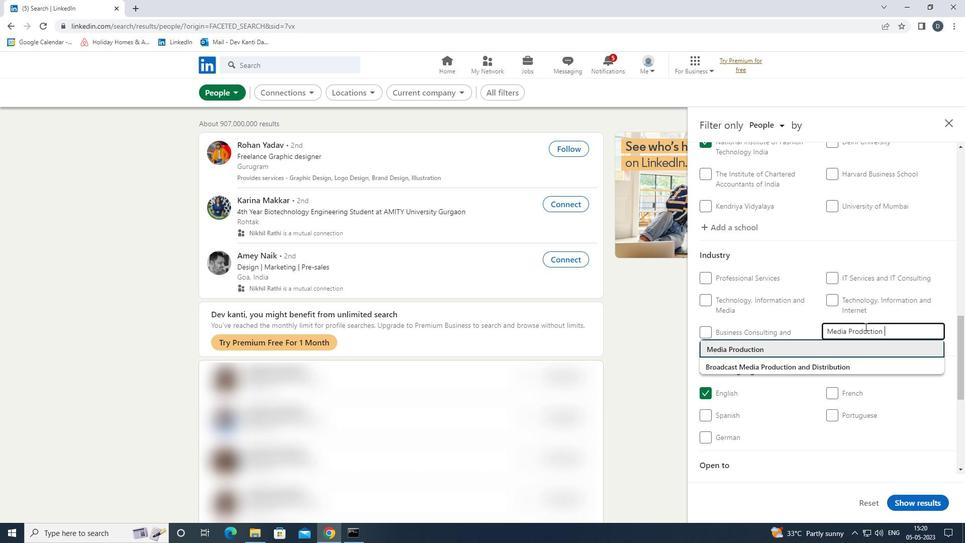 
Action: Mouse scrolled (865, 325) with delta (0, 0)
Screenshot: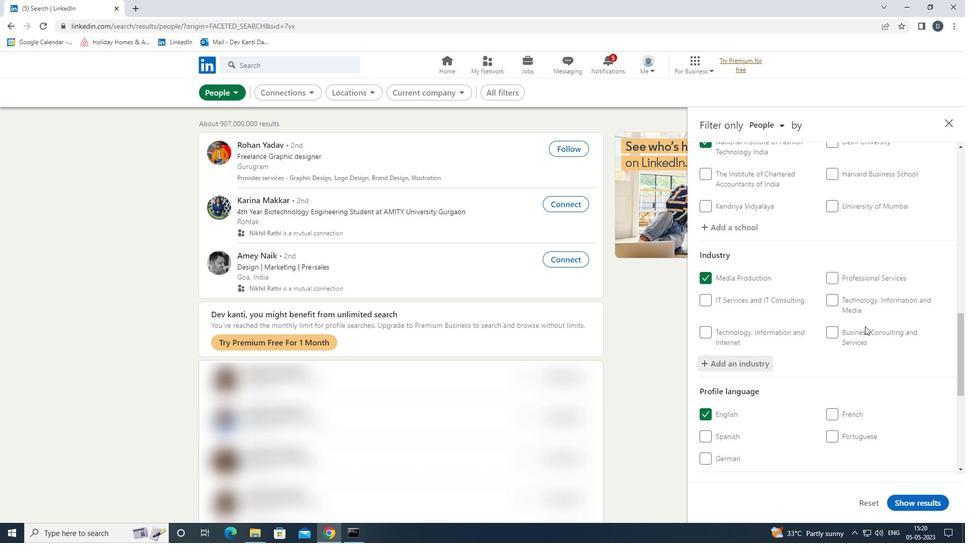 
Action: Mouse moved to (865, 327)
Screenshot: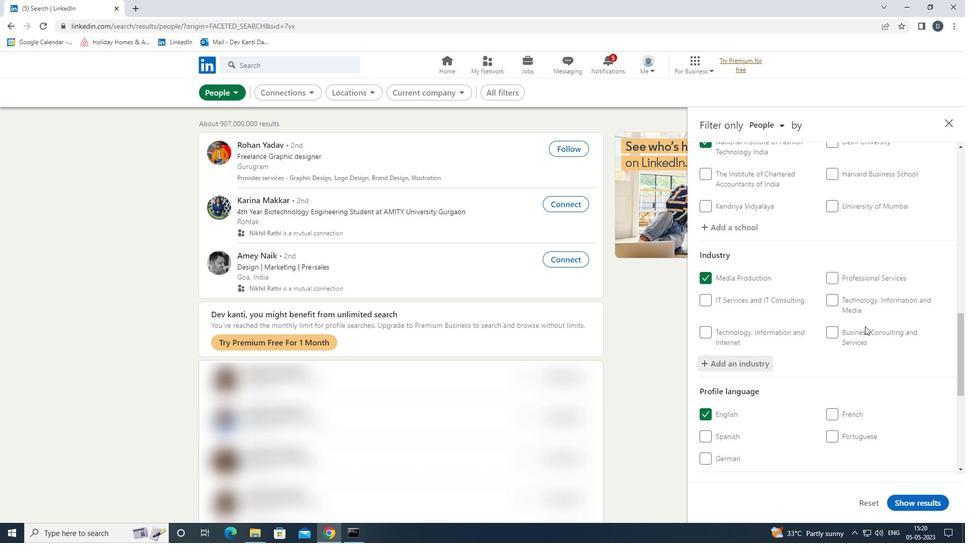 
Action: Mouse scrolled (865, 326) with delta (0, 0)
Screenshot: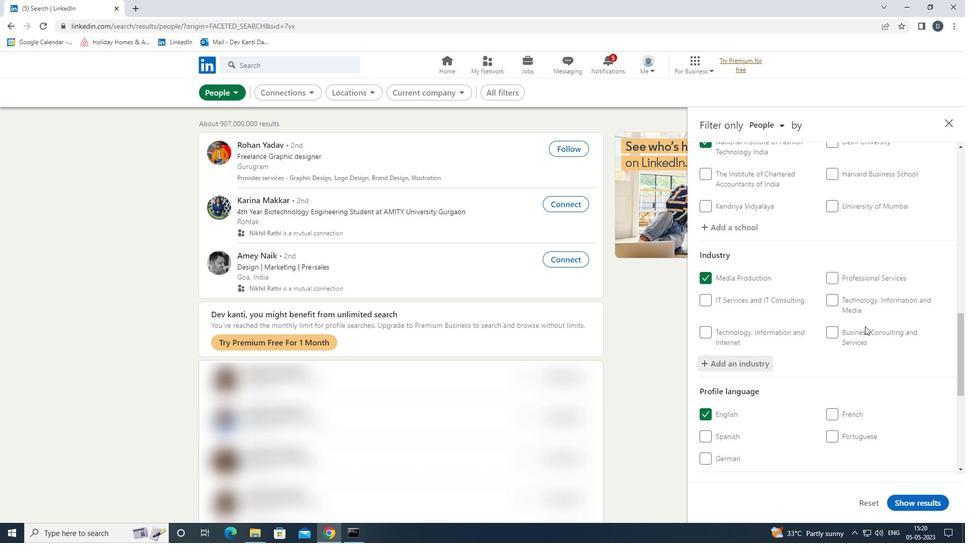 
Action: Mouse moved to (865, 330)
Screenshot: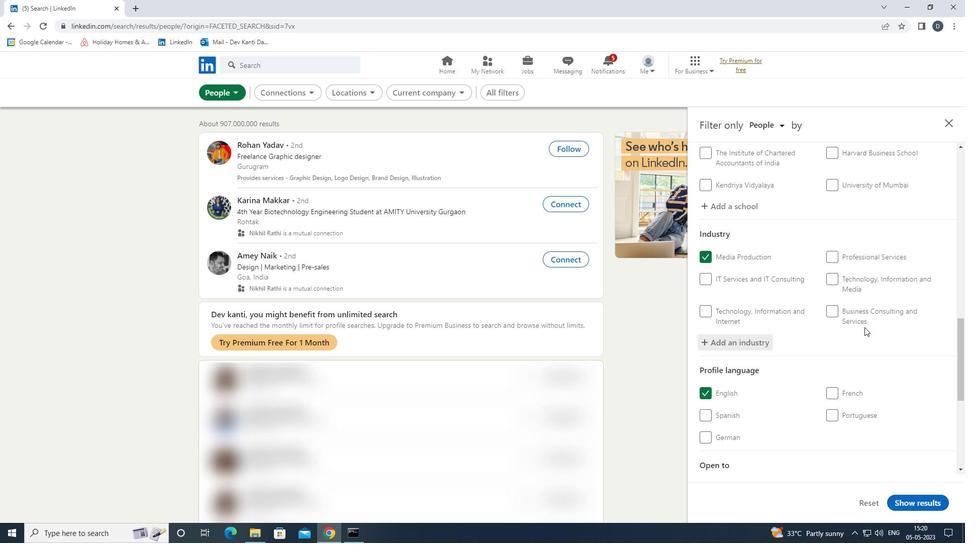 
Action: Mouse scrolled (865, 329) with delta (0, 0)
Screenshot: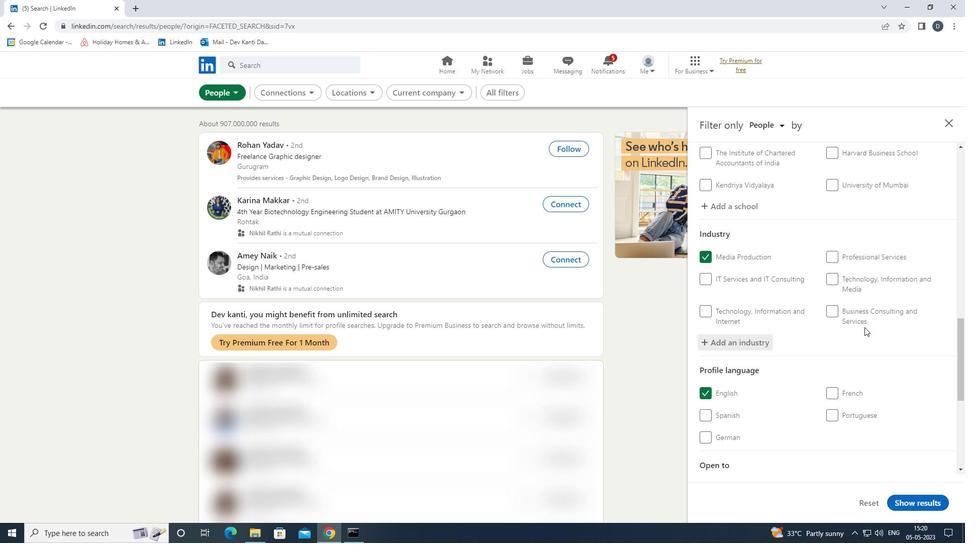 
Action: Mouse moved to (865, 330)
Screenshot: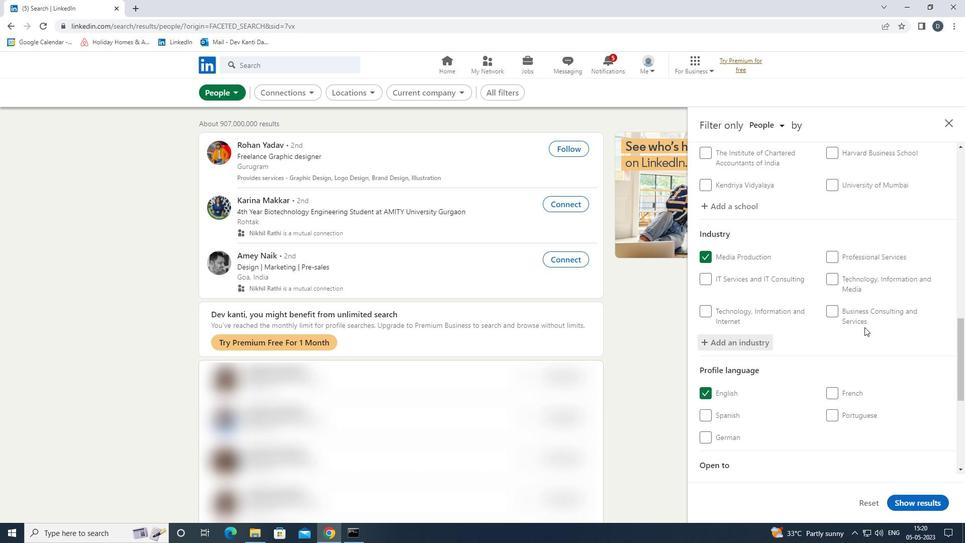 
Action: Mouse scrolled (865, 330) with delta (0, 0)
Screenshot: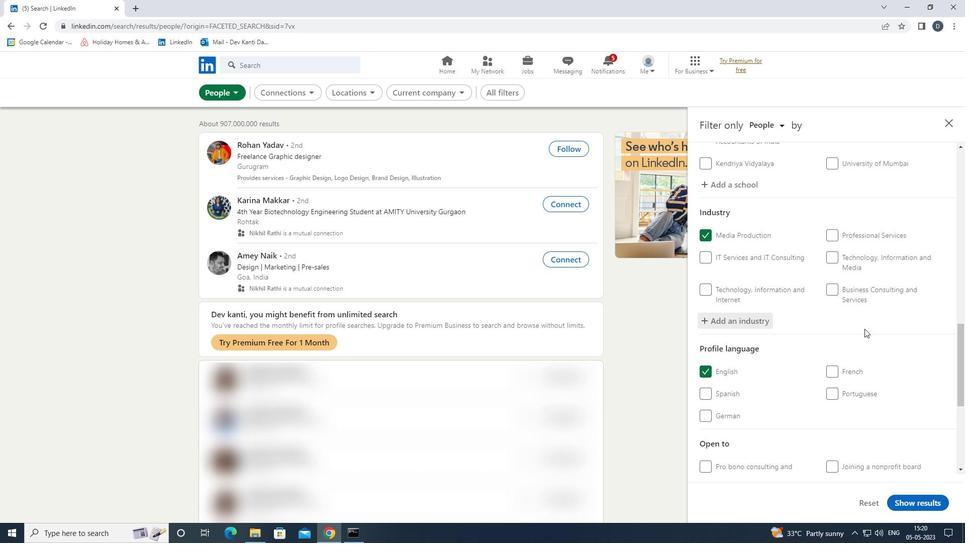 
Action: Mouse moved to (863, 408)
Screenshot: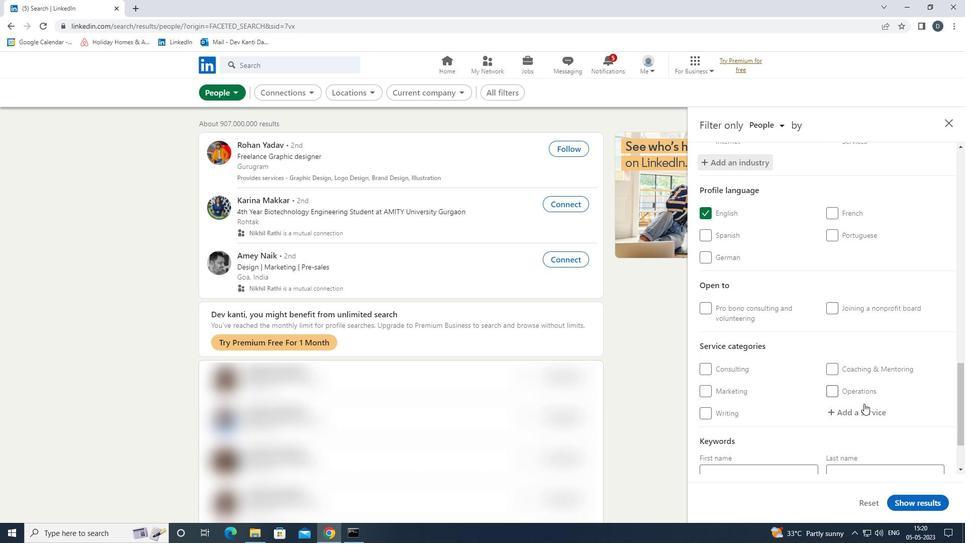
Action: Mouse pressed left at (863, 408)
Screenshot: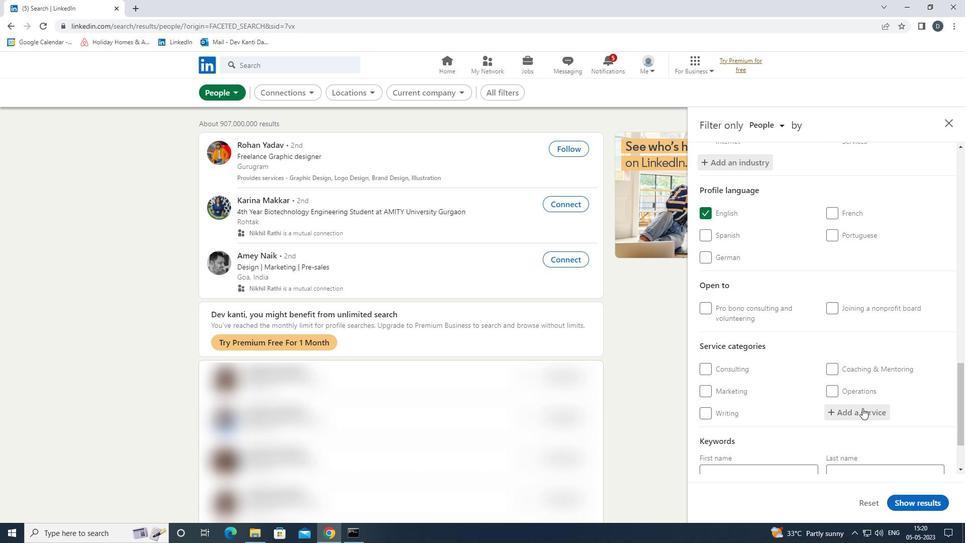 
Action: Mouse moved to (821, 424)
Screenshot: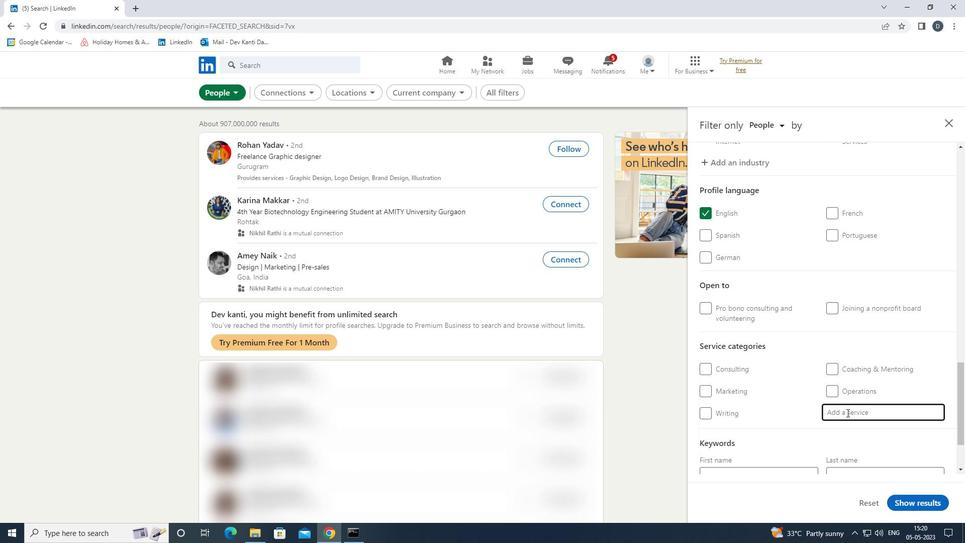 
Action: Key pressed <Key.shift><Key.shift><Key.shift><Key.shift>SOFTWARE<Key.space><Key.shift>TESTING<Key.space><Key.down><Key.enter>
Screenshot: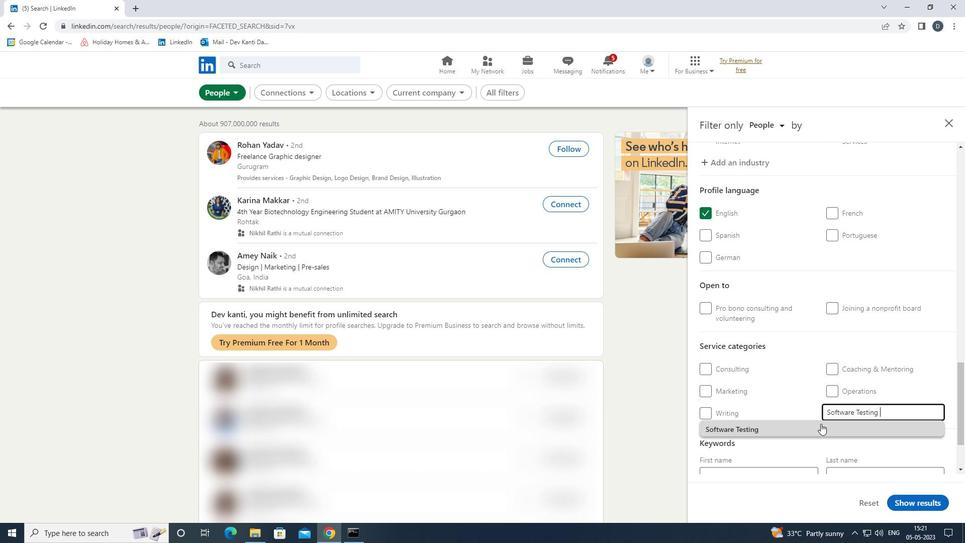 
Action: Mouse moved to (819, 416)
Screenshot: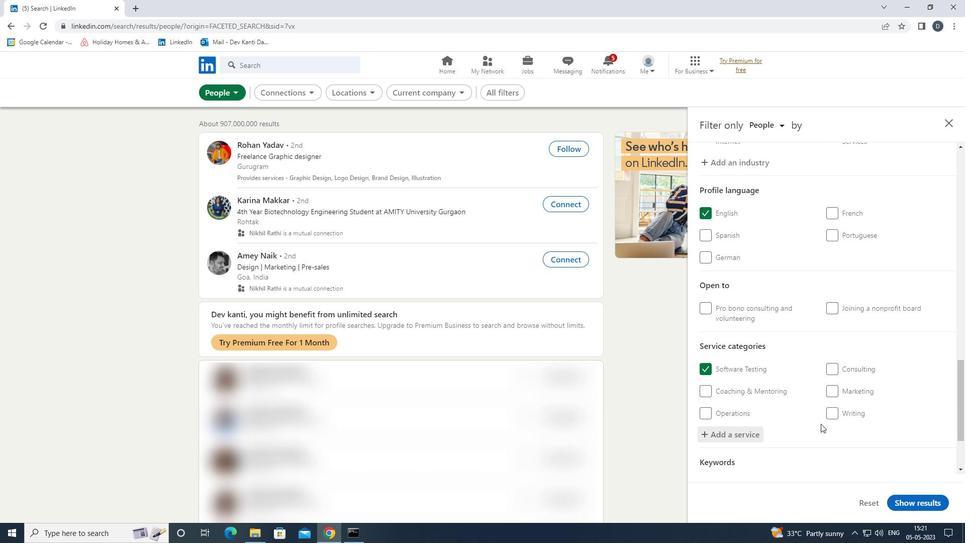 
Action: Mouse scrolled (819, 415) with delta (0, 0)
Screenshot: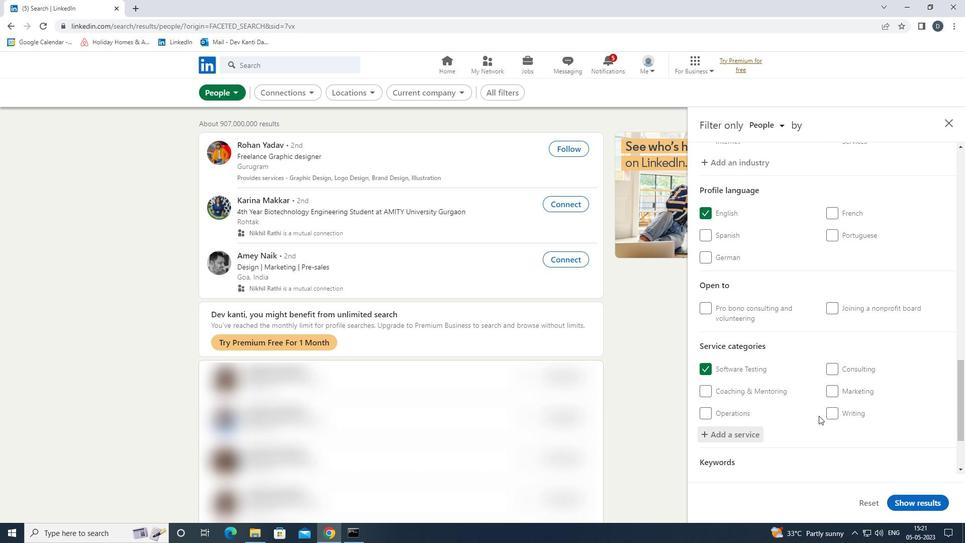 
Action: Mouse moved to (820, 416)
Screenshot: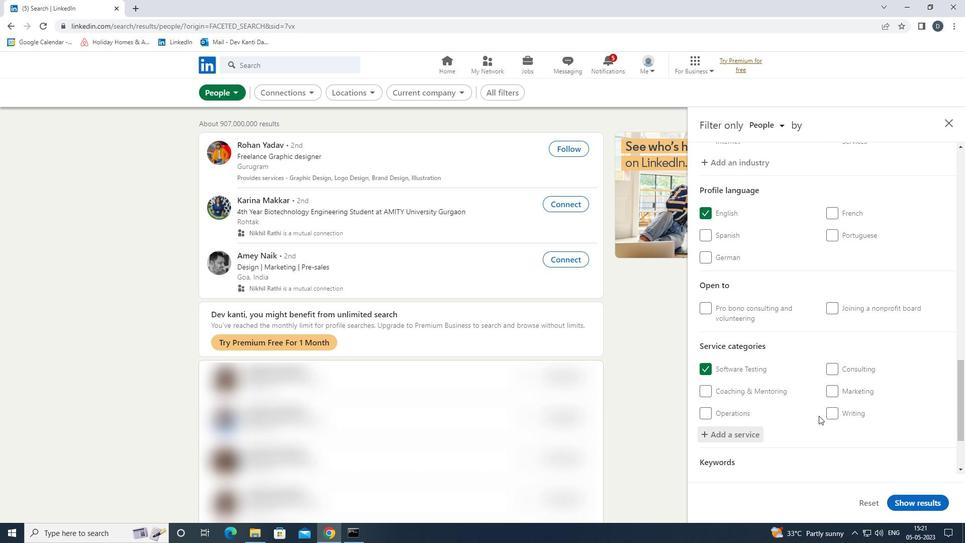 
Action: Mouse scrolled (820, 415) with delta (0, 0)
Screenshot: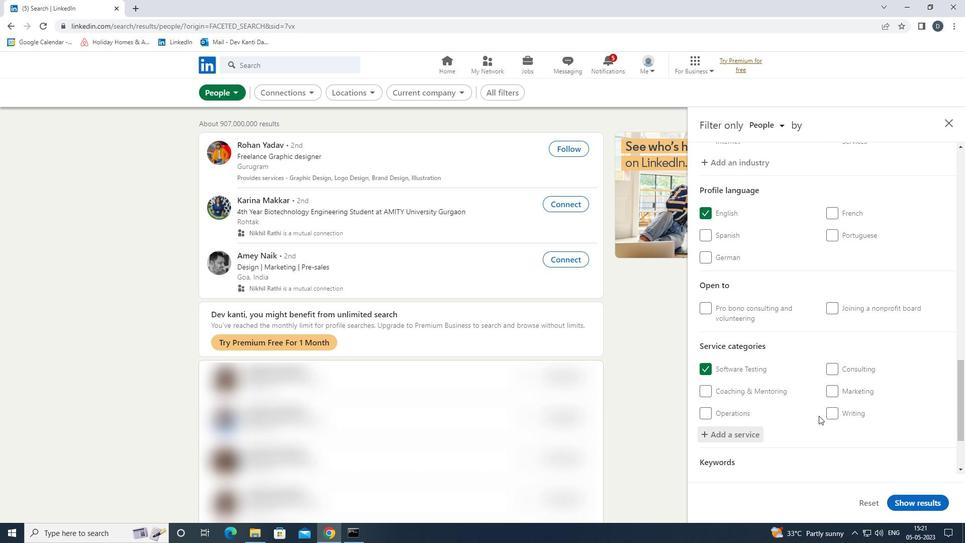 
Action: Mouse moved to (821, 417)
Screenshot: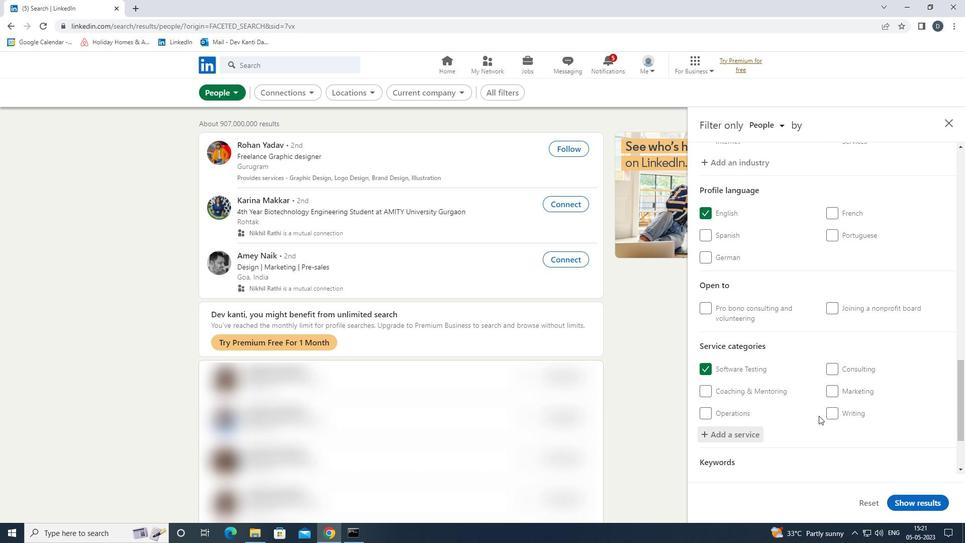 
Action: Mouse scrolled (821, 417) with delta (0, 0)
Screenshot: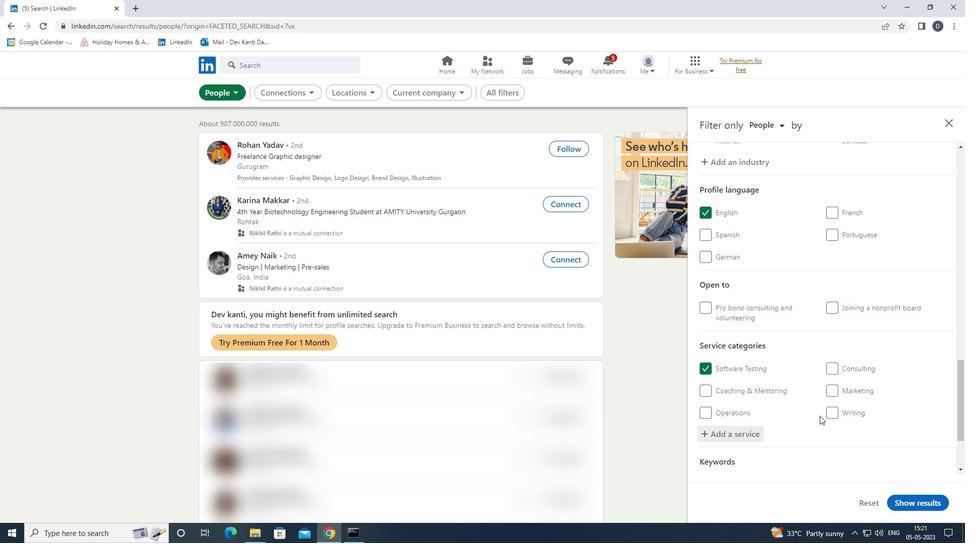 
Action: Mouse scrolled (821, 417) with delta (0, 0)
Screenshot: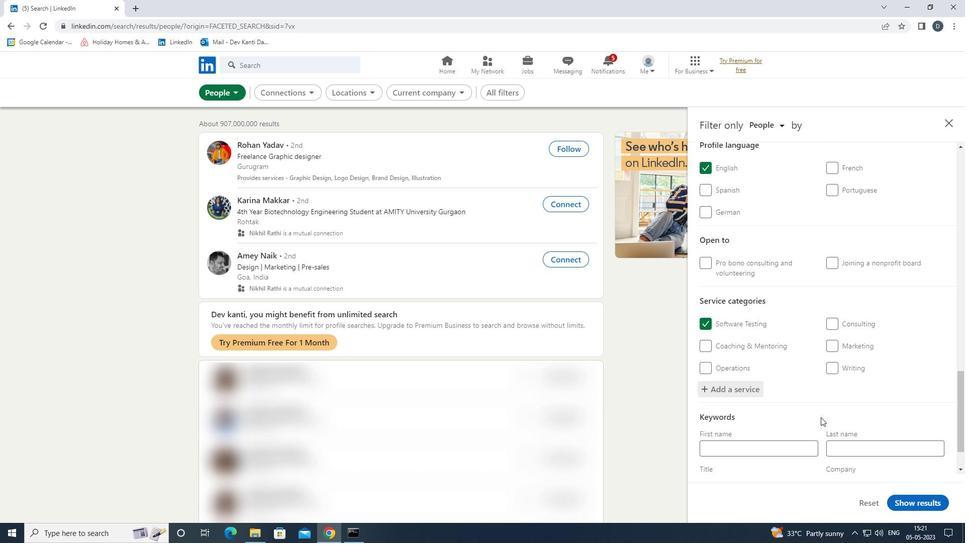 
Action: Mouse moved to (822, 405)
Screenshot: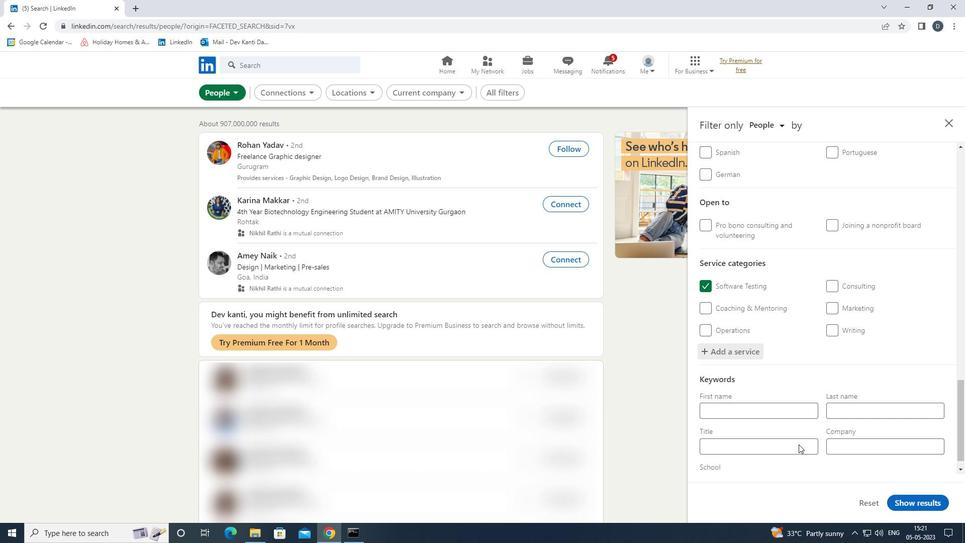 
Action: Mouse scrolled (822, 404) with delta (0, 0)
Screenshot: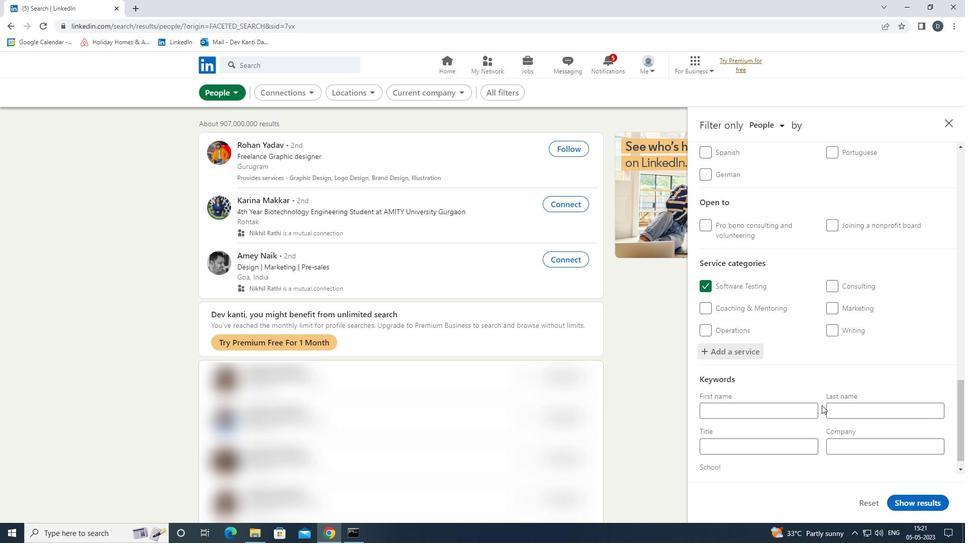 
Action: Mouse scrolled (822, 404) with delta (0, 0)
Screenshot: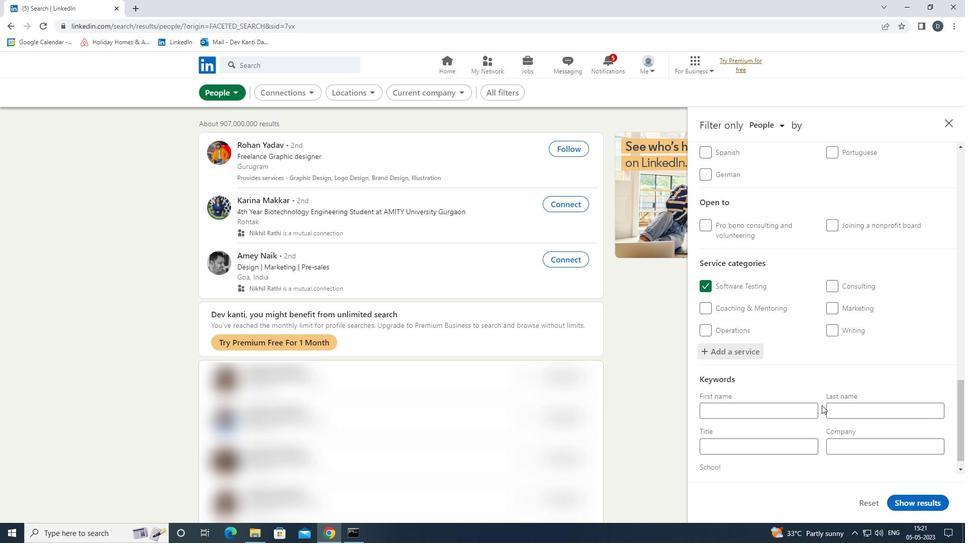 
Action: Mouse moved to (798, 424)
Screenshot: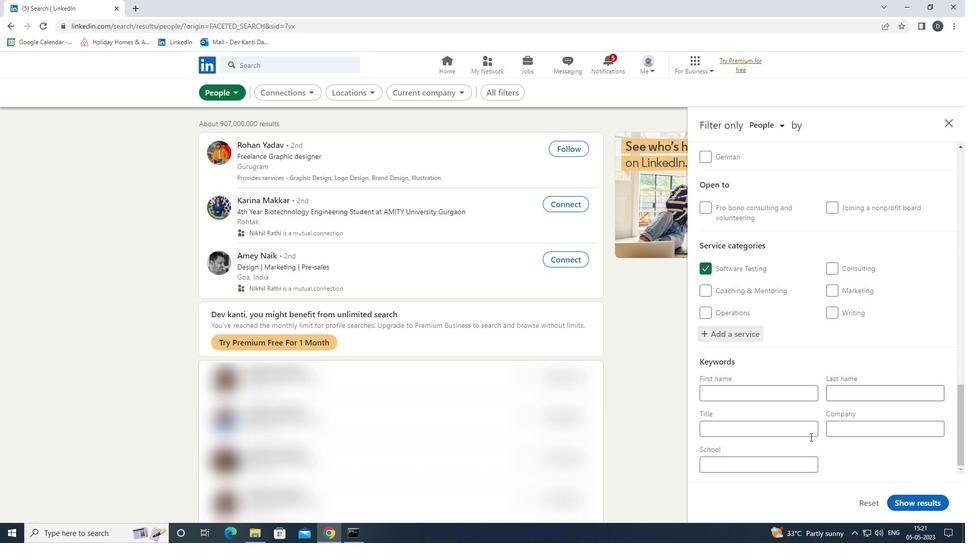 
Action: Mouse pressed left at (798, 424)
Screenshot: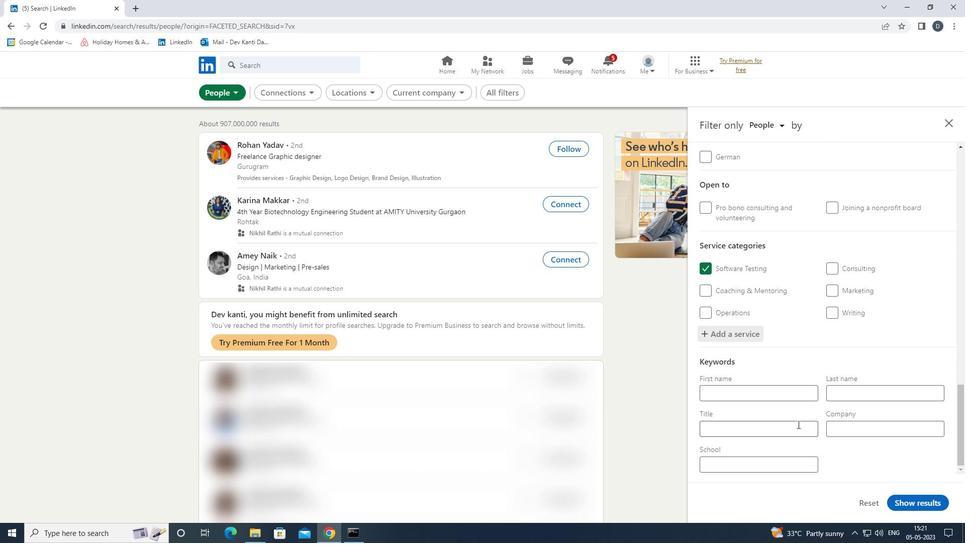 
Action: Mouse moved to (799, 423)
Screenshot: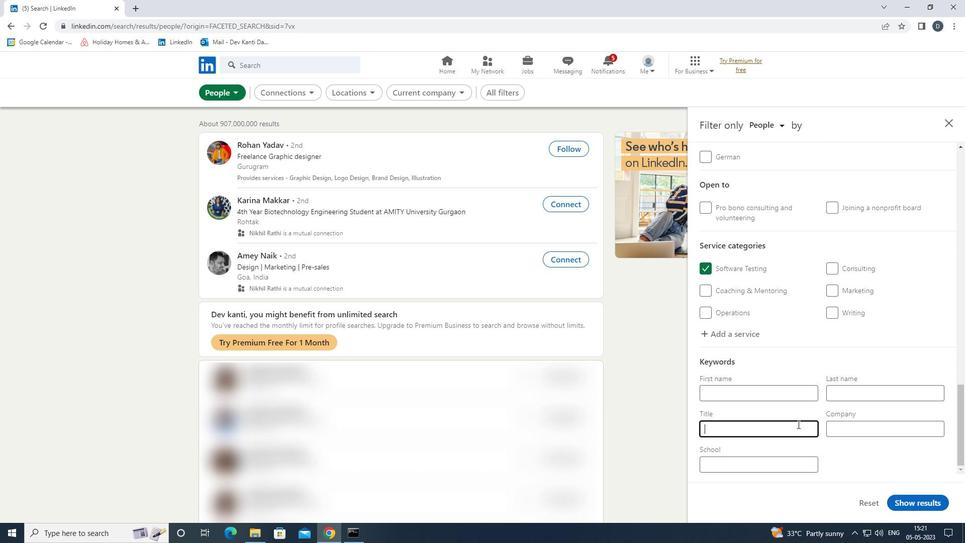 
Action: Key pressed <Key.shift><Key.shift><Key.shift>WOMEN'S<Key.space><Key.shift>SH<Key.backspace>HELTER<Key.space><Key.shift>JOBS
Screenshot: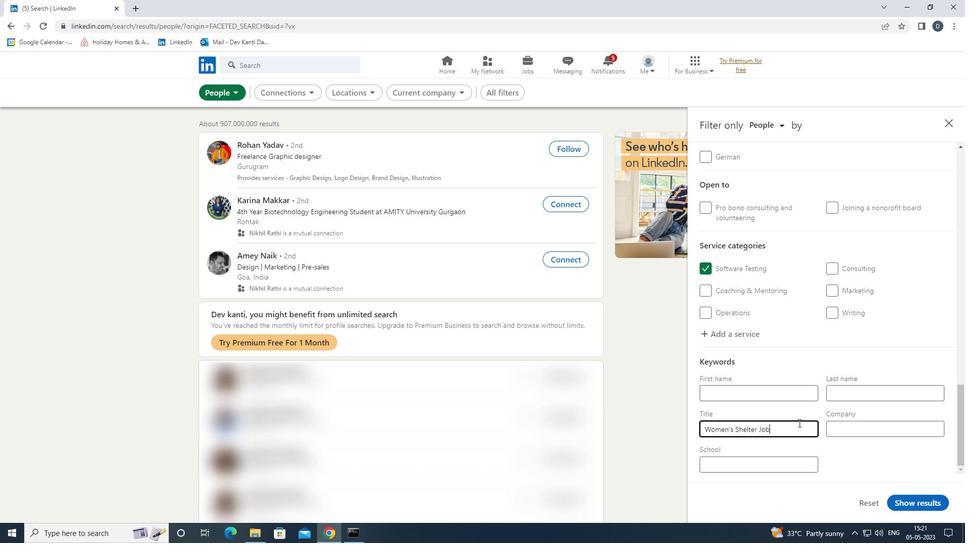
Action: Mouse moved to (917, 499)
Screenshot: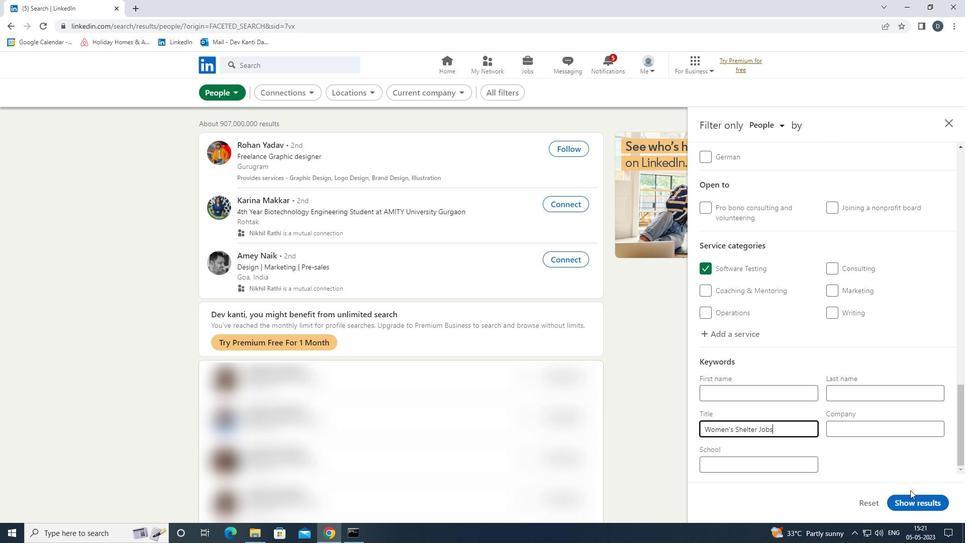 
Action: Mouse pressed left at (917, 499)
Screenshot: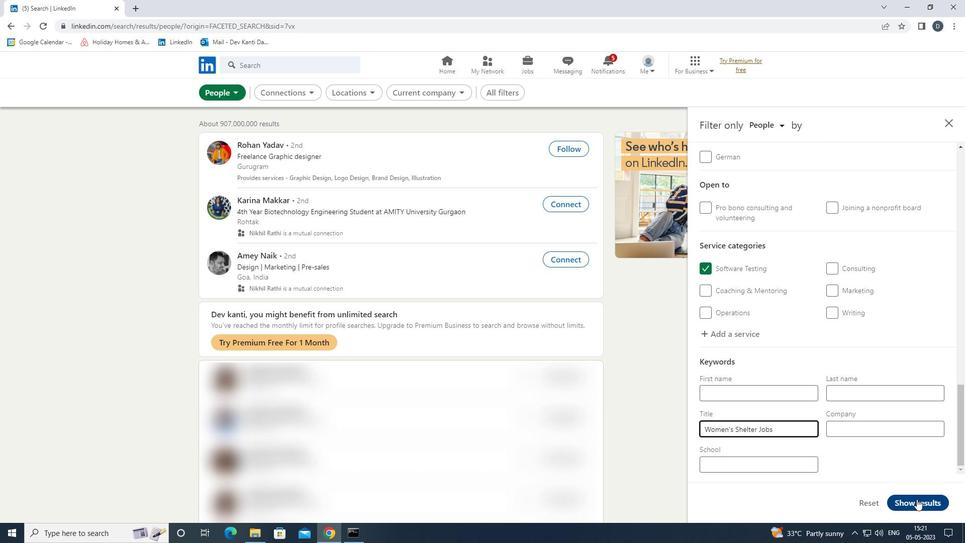 
Action: Mouse moved to (903, 450)
Screenshot: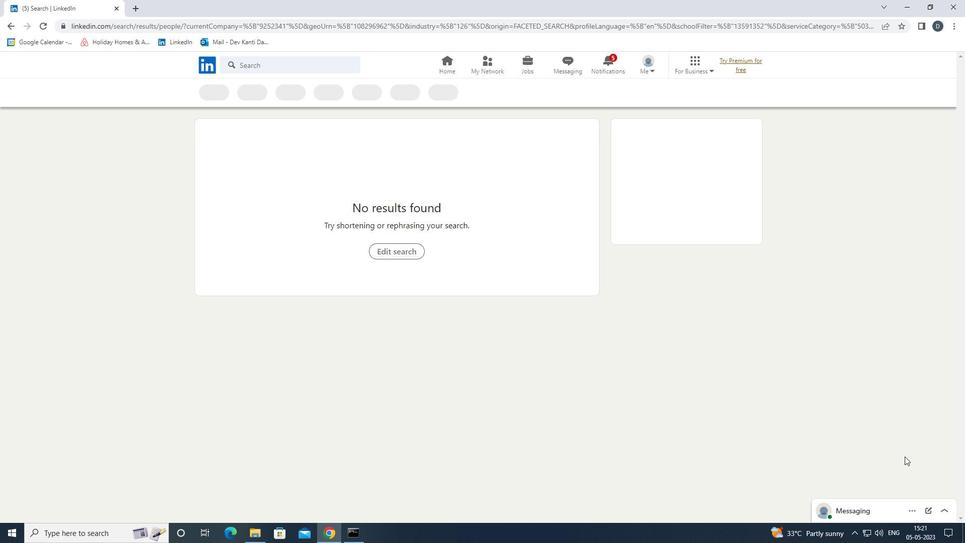 
